 Task: Find connections with filter location Tabou with filter topic #Saleswith filter profile language German with filter current company Corporate Soldiers®? with filter school Gogte Institute of Technology with filter industry Furniture and Home Furnishings Manufacturing with filter service category Administrative with filter keywords title Retail Worker
Action: Mouse moved to (544, 78)
Screenshot: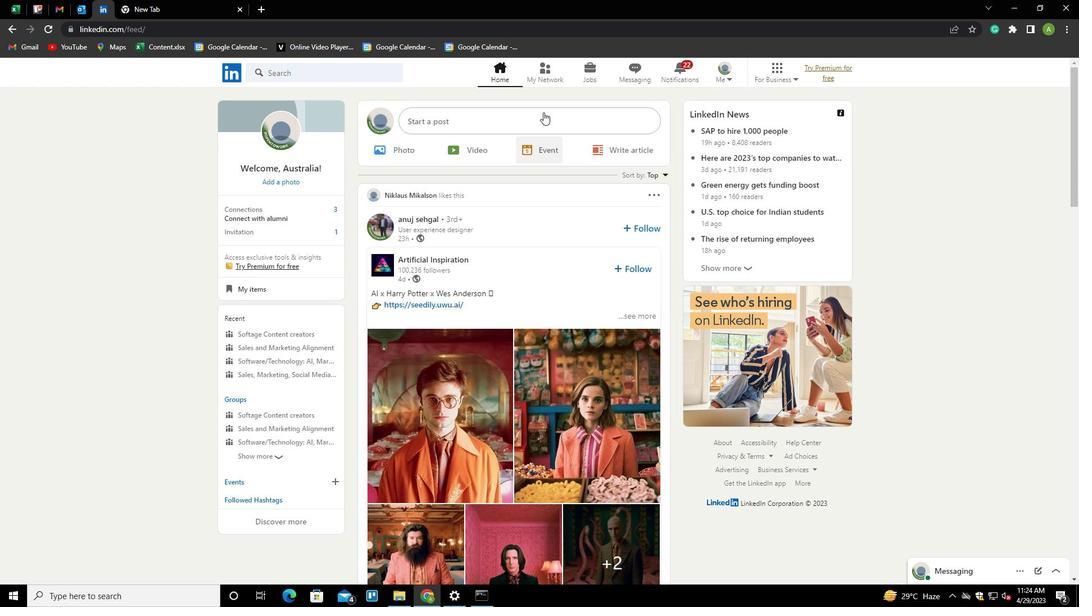 
Action: Mouse pressed left at (544, 78)
Screenshot: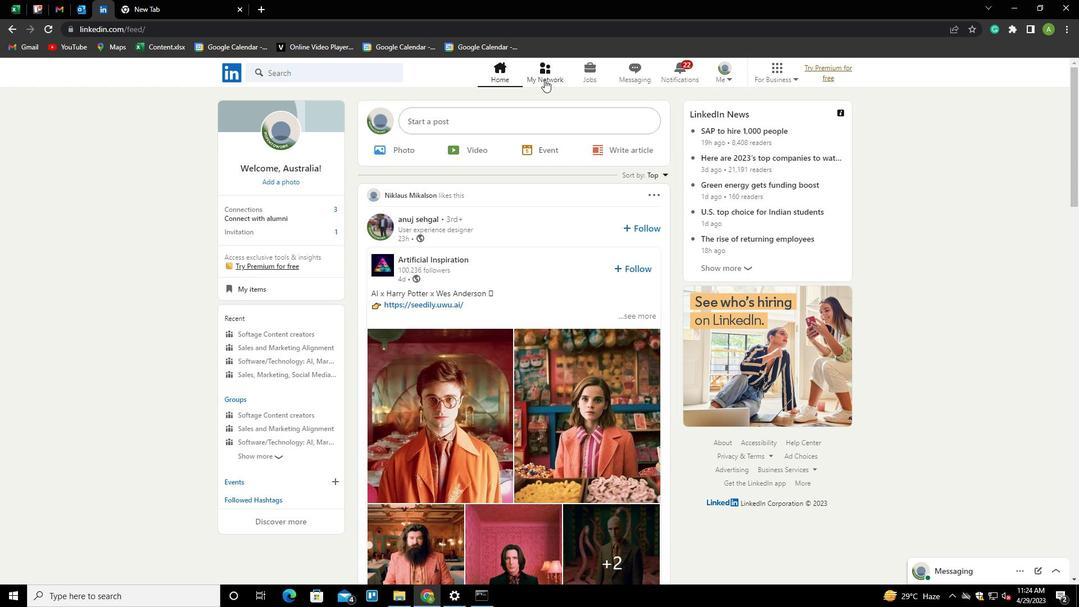 
Action: Mouse moved to (299, 134)
Screenshot: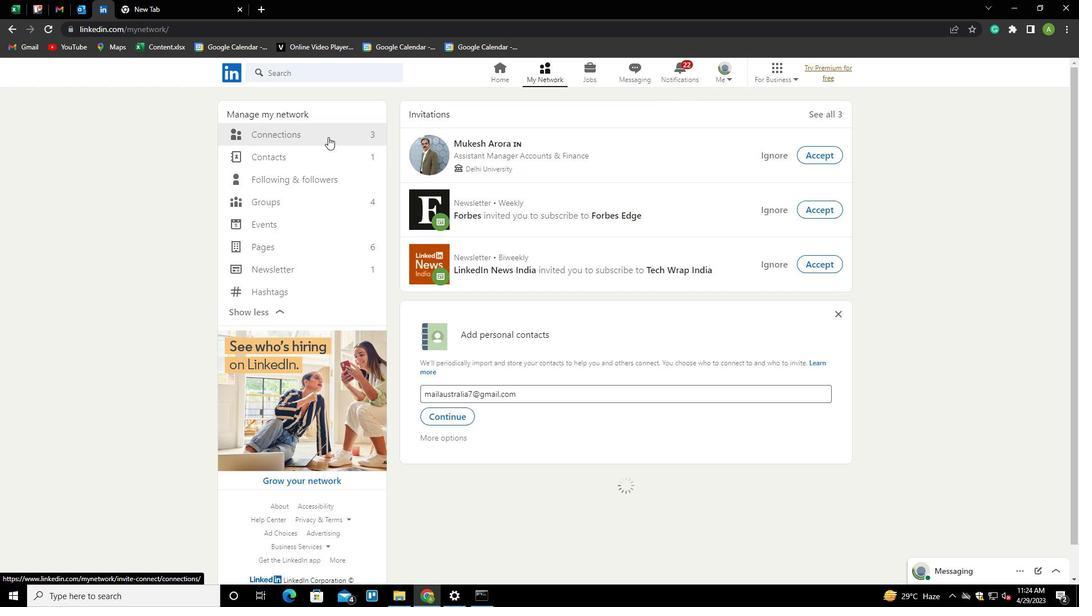 
Action: Mouse pressed left at (299, 134)
Screenshot: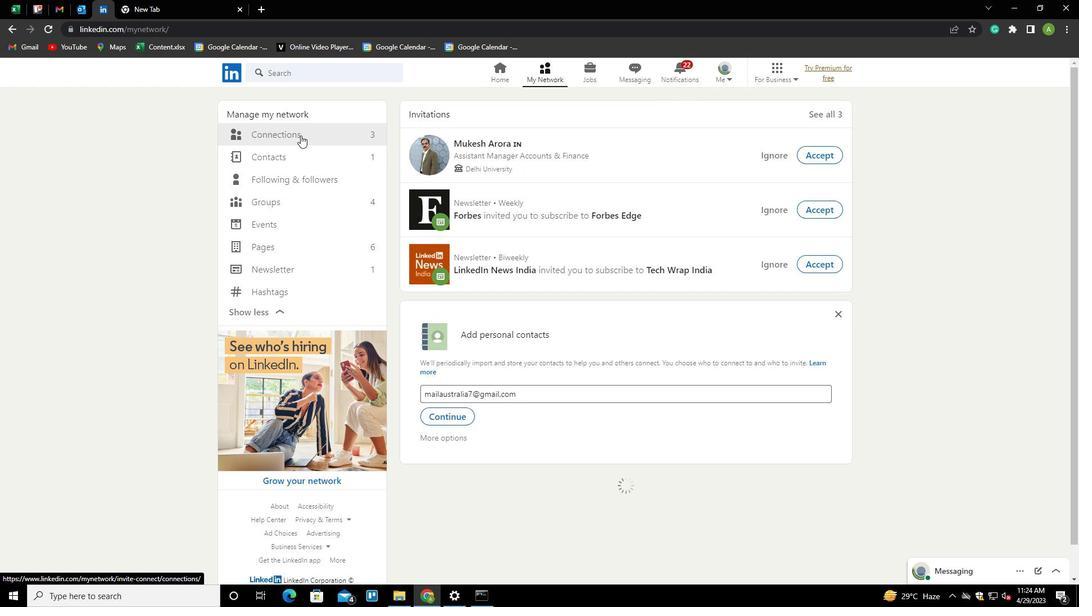 
Action: Mouse moved to (648, 132)
Screenshot: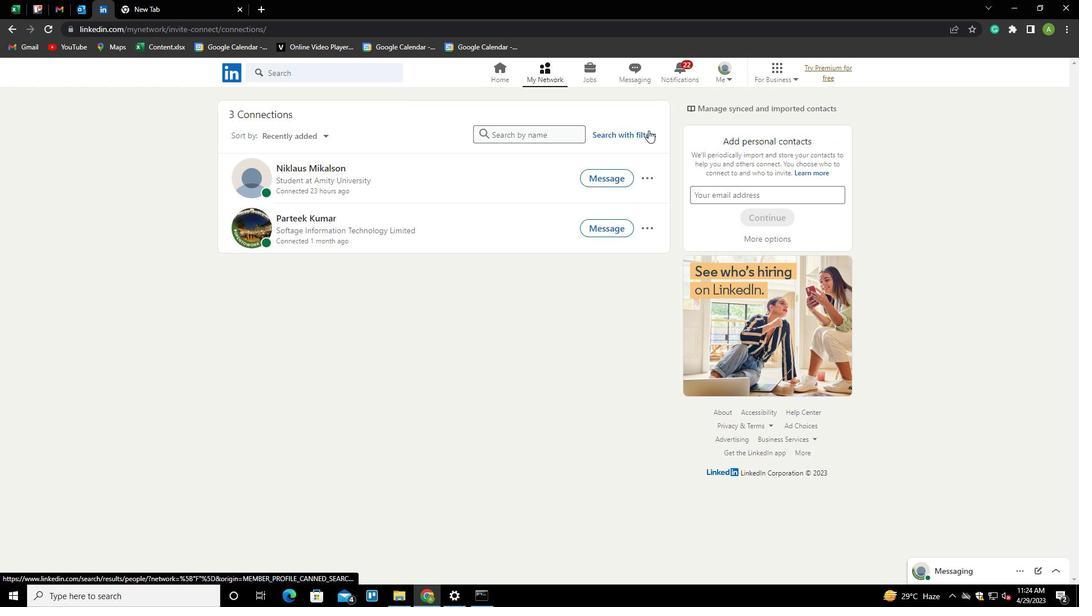 
Action: Mouse pressed left at (648, 132)
Screenshot: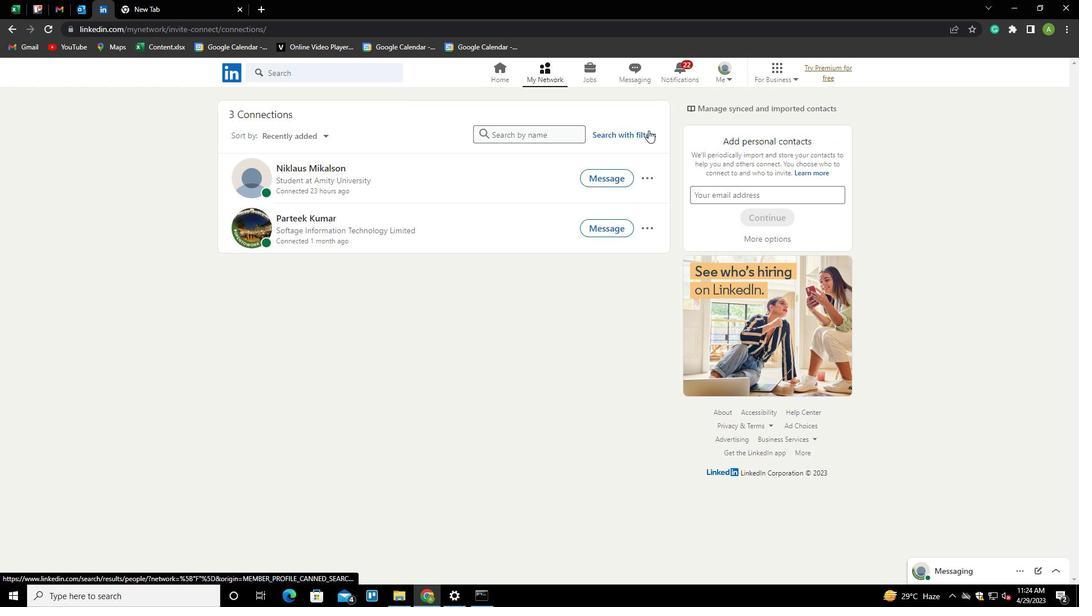 
Action: Mouse moved to (574, 98)
Screenshot: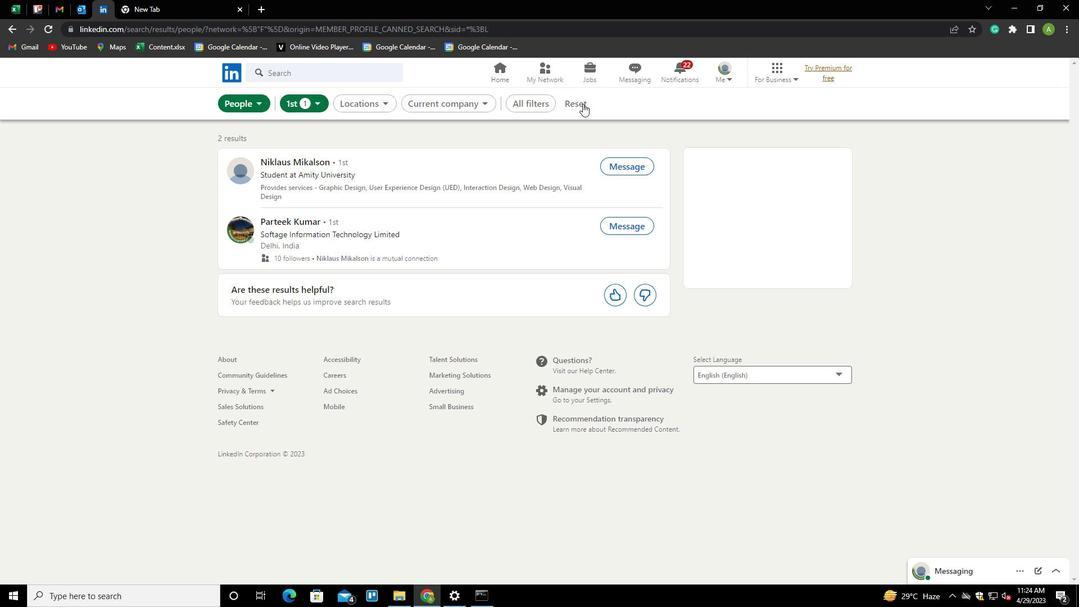
Action: Mouse pressed left at (574, 98)
Screenshot: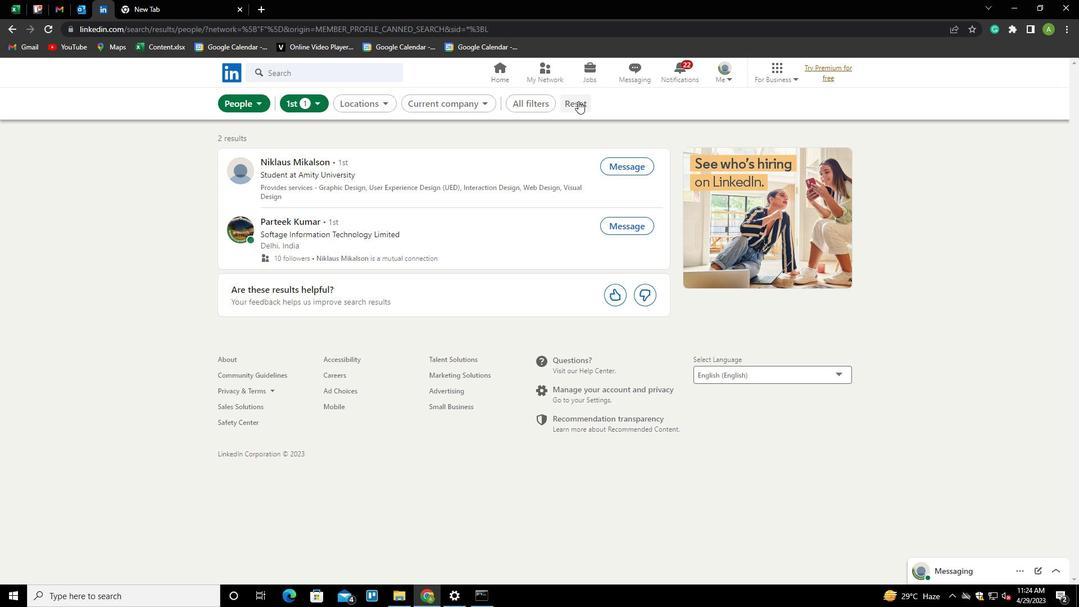 
Action: Mouse moved to (555, 103)
Screenshot: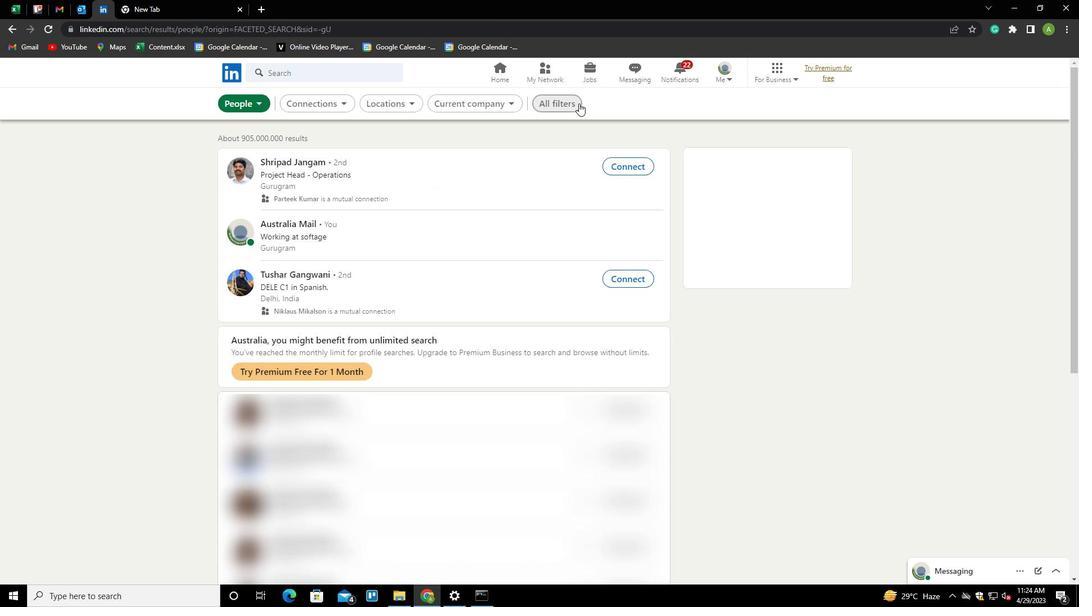 
Action: Mouse pressed left at (555, 103)
Screenshot: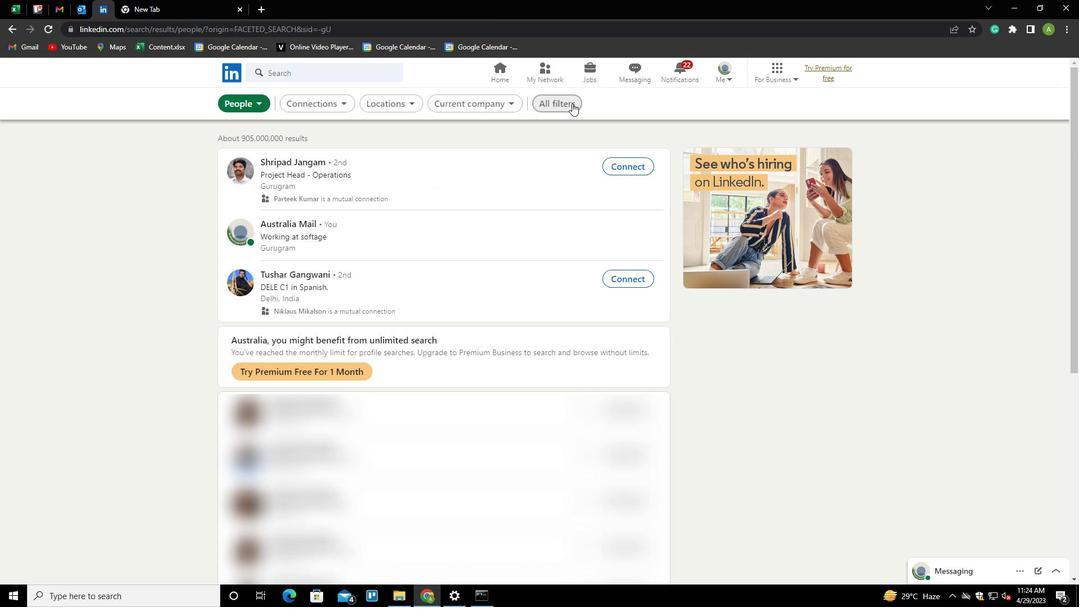 
Action: Mouse moved to (872, 256)
Screenshot: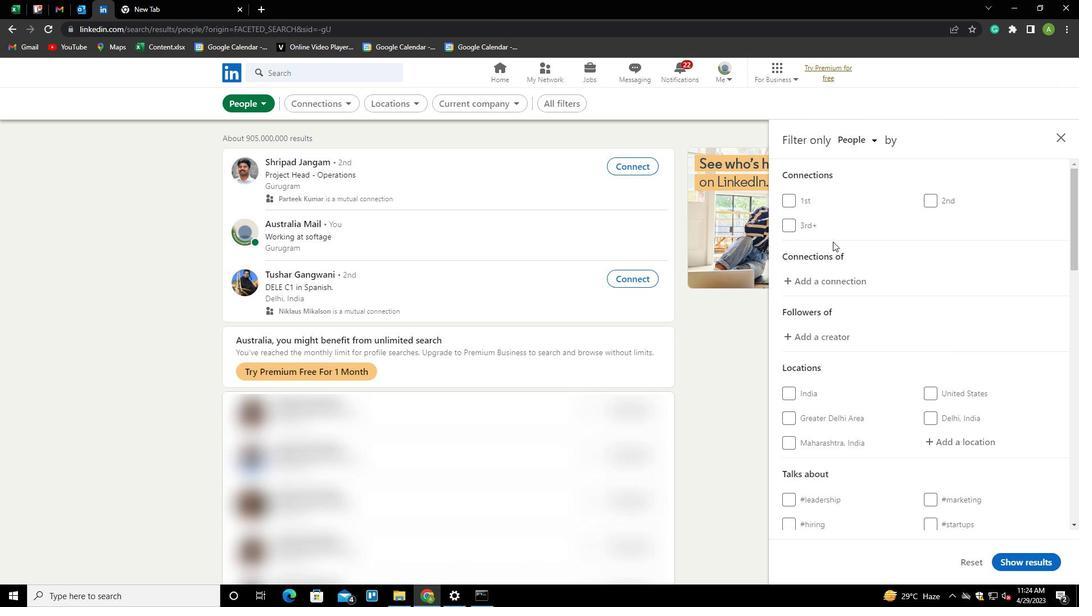 
Action: Mouse scrolled (872, 256) with delta (0, 0)
Screenshot: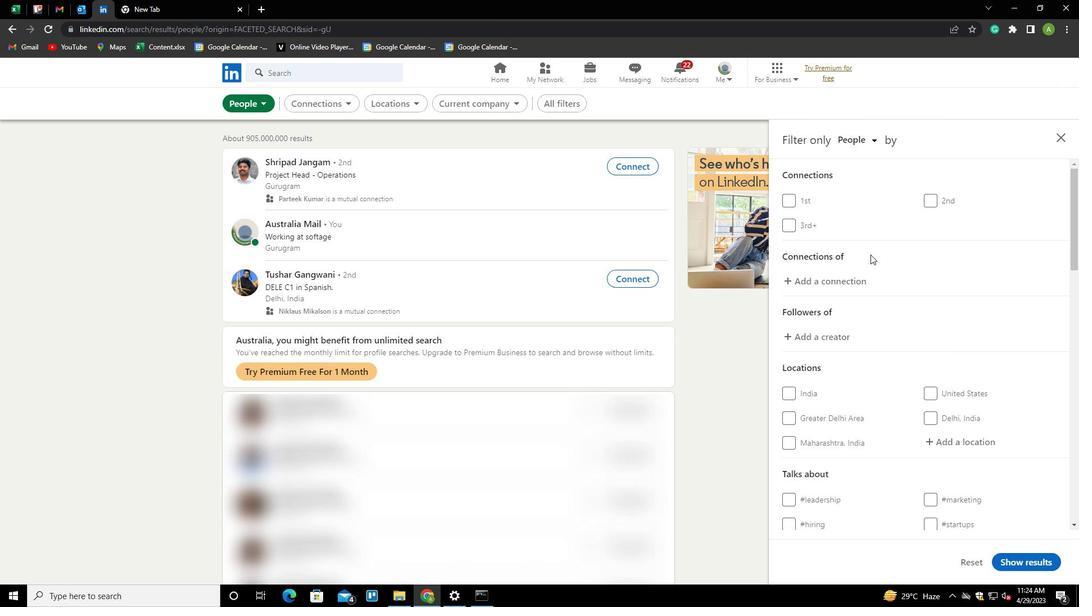
Action: Mouse scrolled (872, 256) with delta (0, 0)
Screenshot: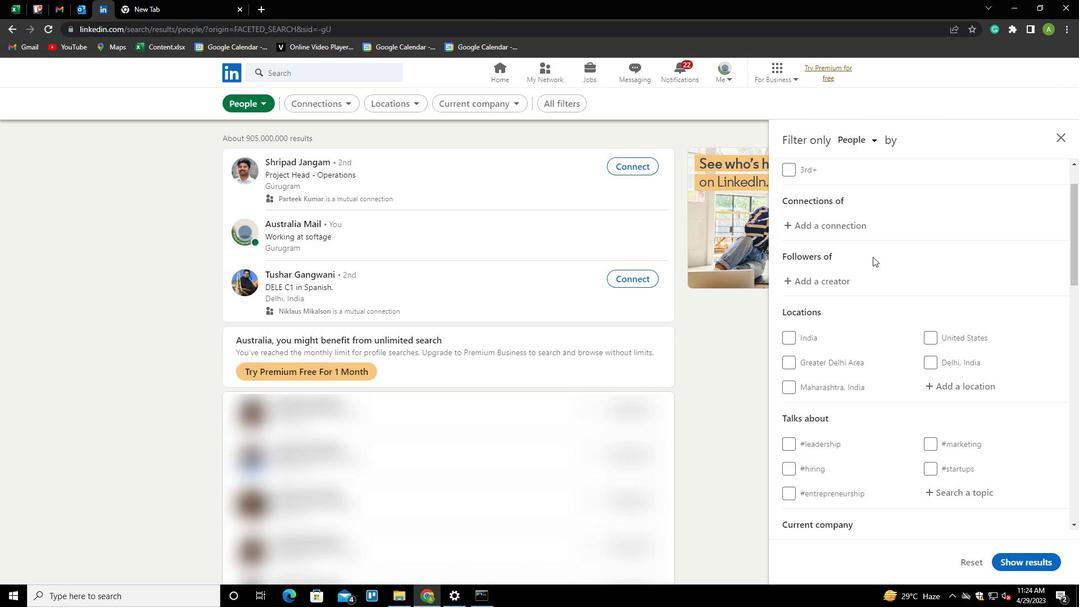 
Action: Mouse moved to (955, 329)
Screenshot: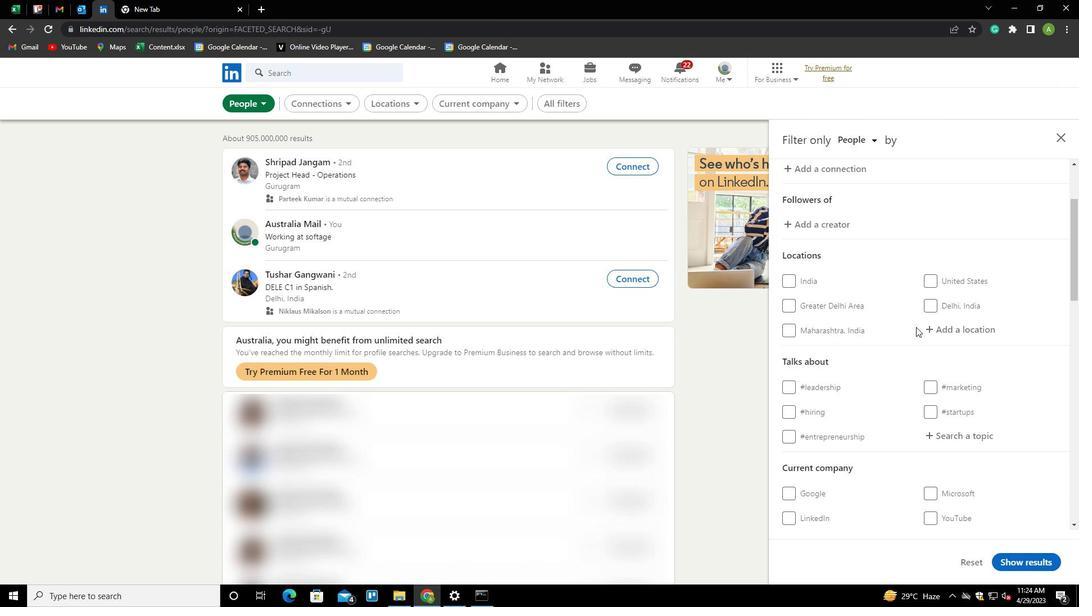 
Action: Mouse pressed left at (955, 329)
Screenshot: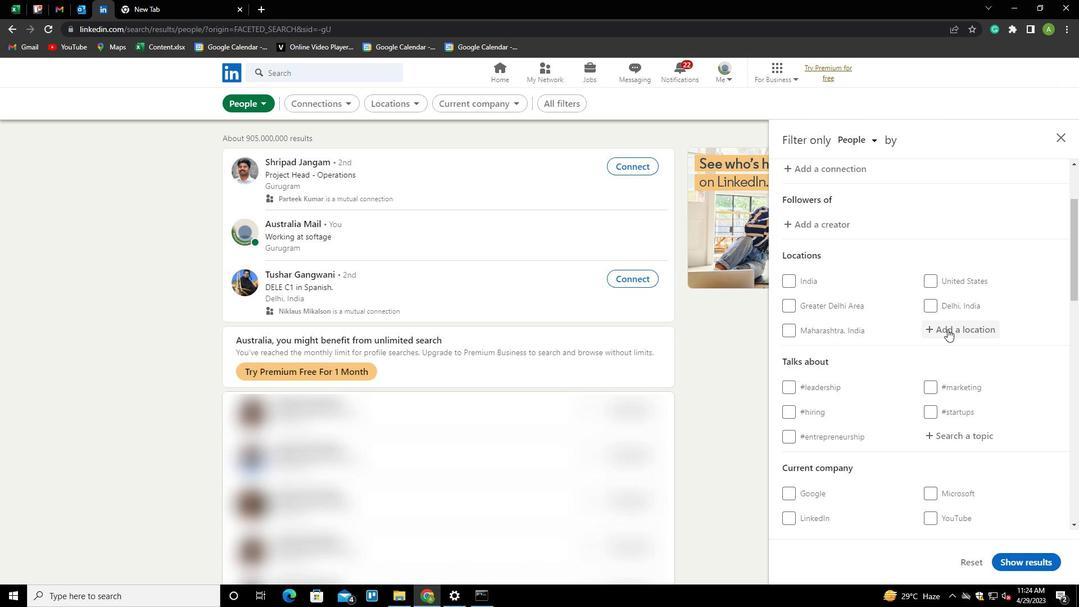 
Action: Mouse moved to (955, 330)
Screenshot: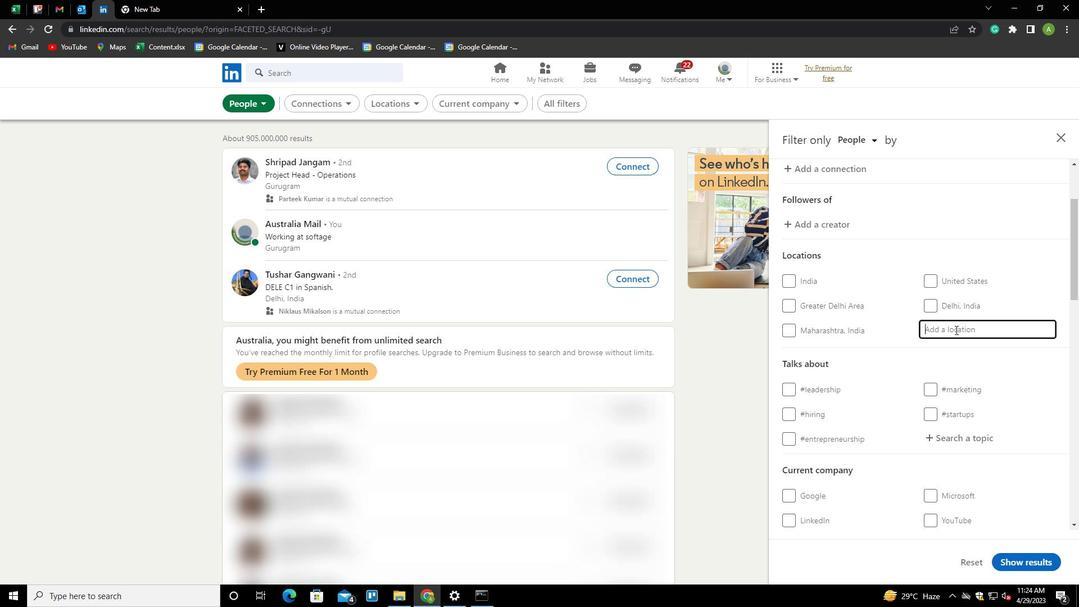 
Action: Key pressed <Key.shift>
Screenshot: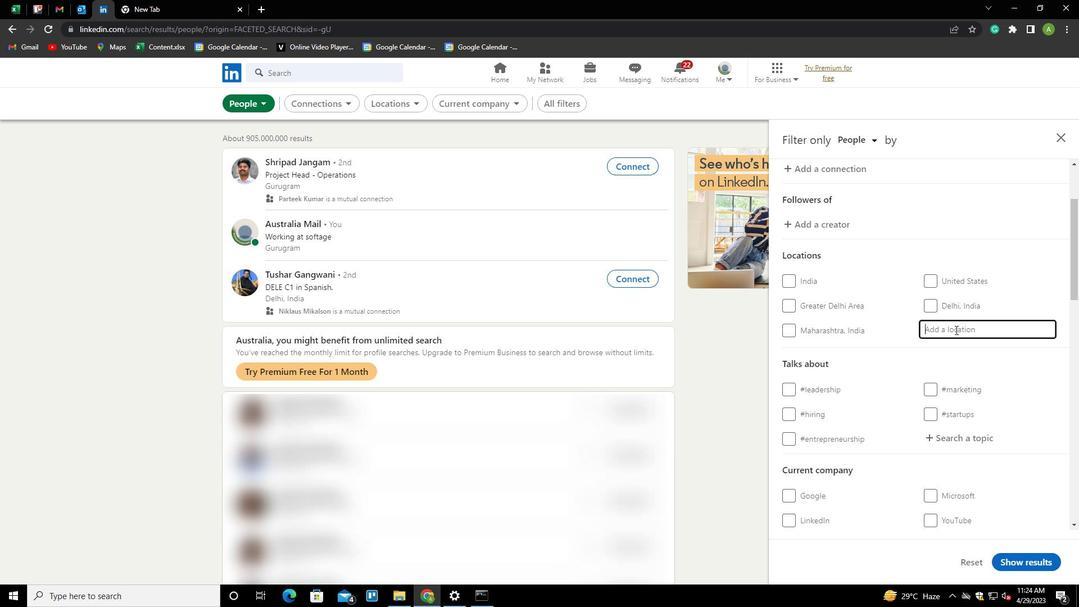 
Action: Mouse moved to (954, 331)
Screenshot: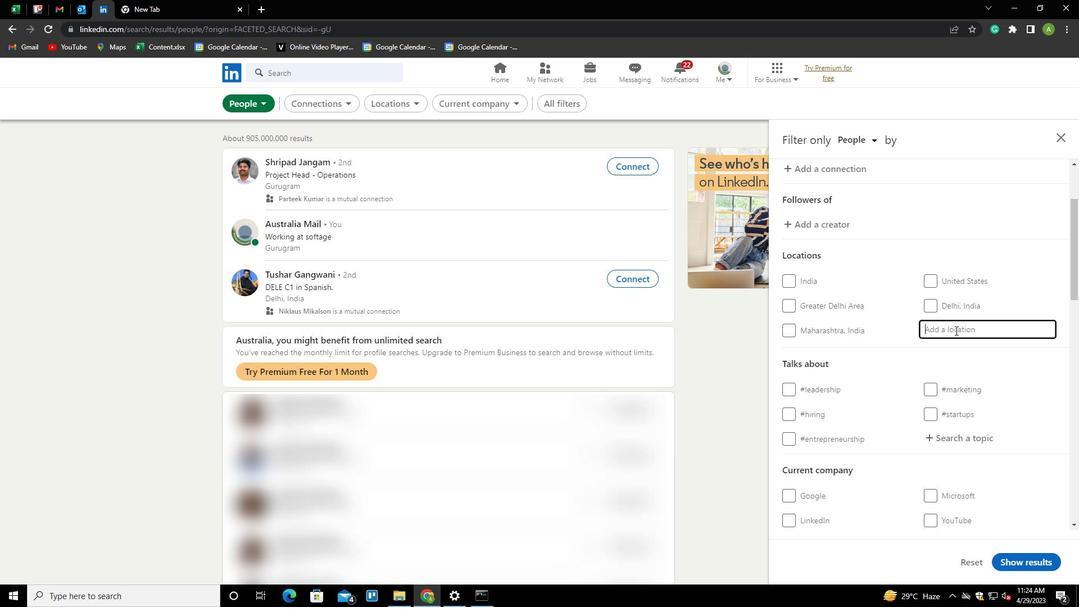 
Action: Key pressed TAV<Key.backspace>BOU<Key.down>
Screenshot: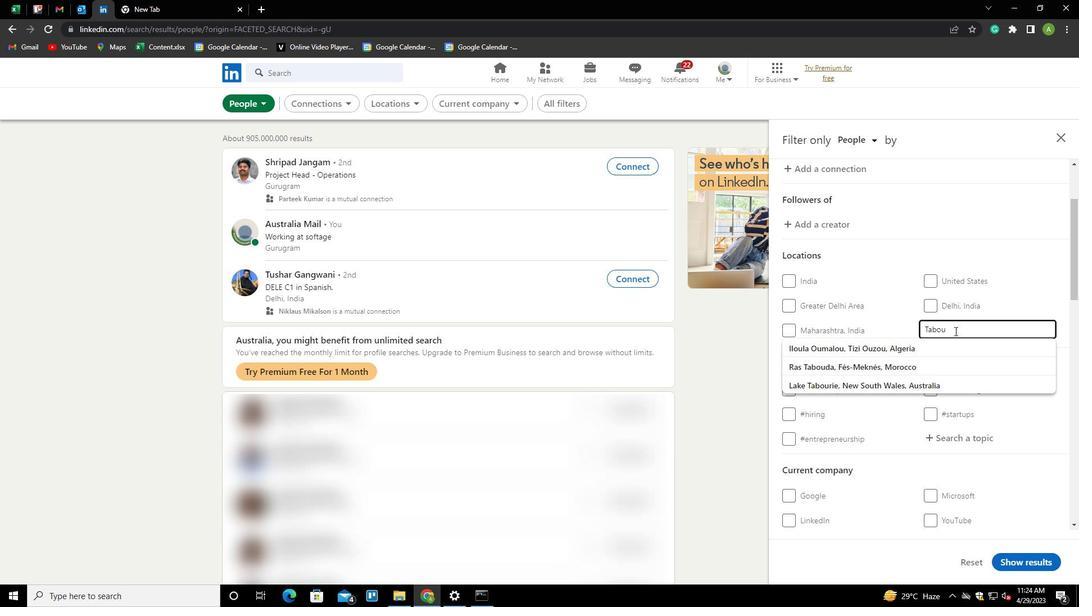 
Action: Mouse moved to (1029, 299)
Screenshot: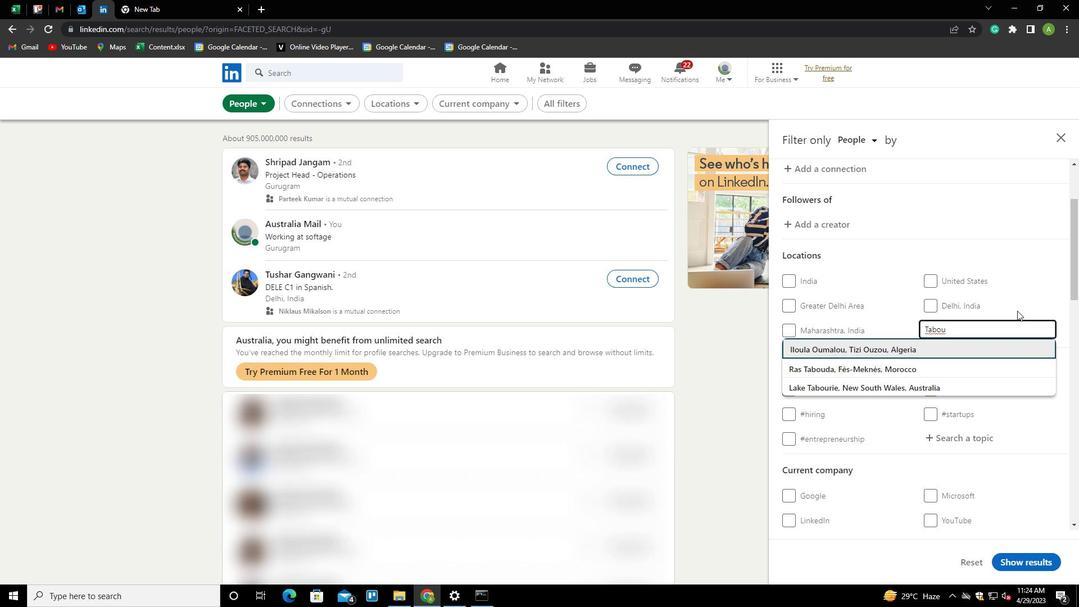 
Action: Mouse pressed left at (1029, 299)
Screenshot: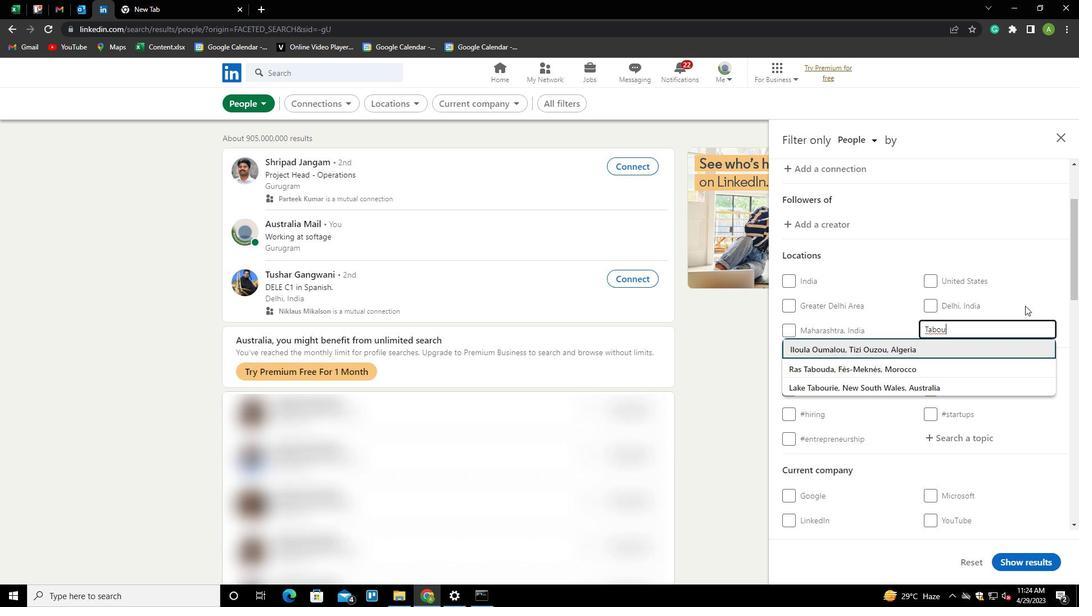 
Action: Mouse moved to (1015, 358)
Screenshot: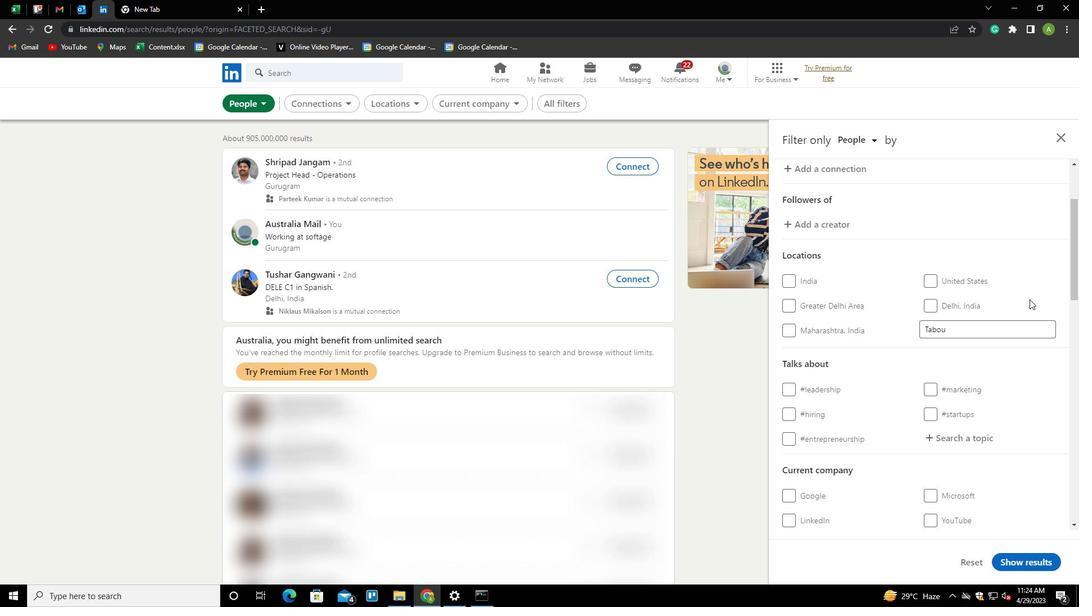 
Action: Mouse scrolled (1015, 358) with delta (0, 0)
Screenshot: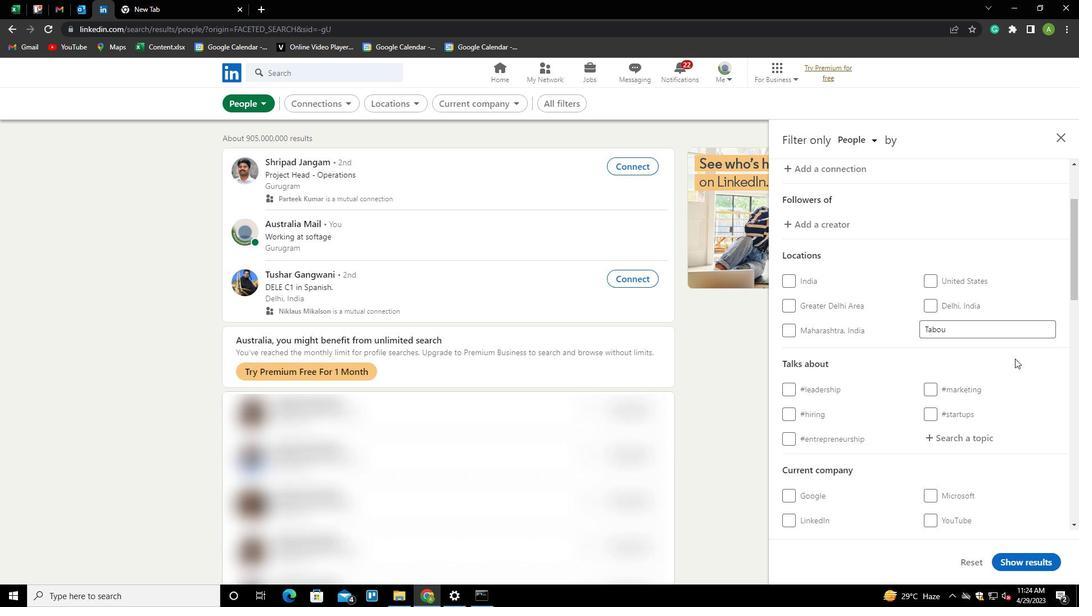 
Action: Mouse scrolled (1015, 358) with delta (0, 0)
Screenshot: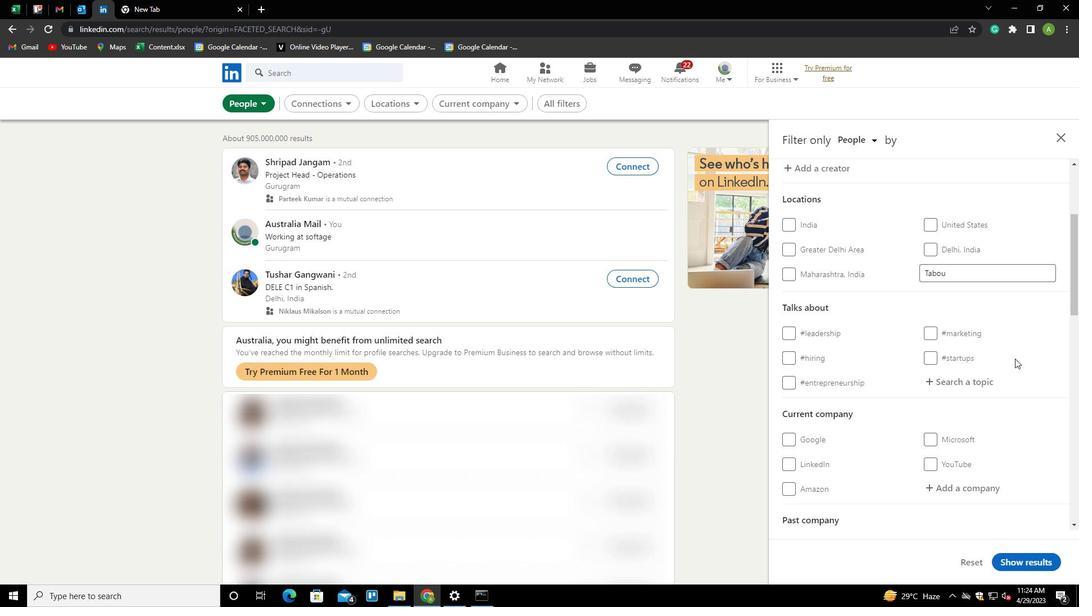 
Action: Mouse moved to (949, 327)
Screenshot: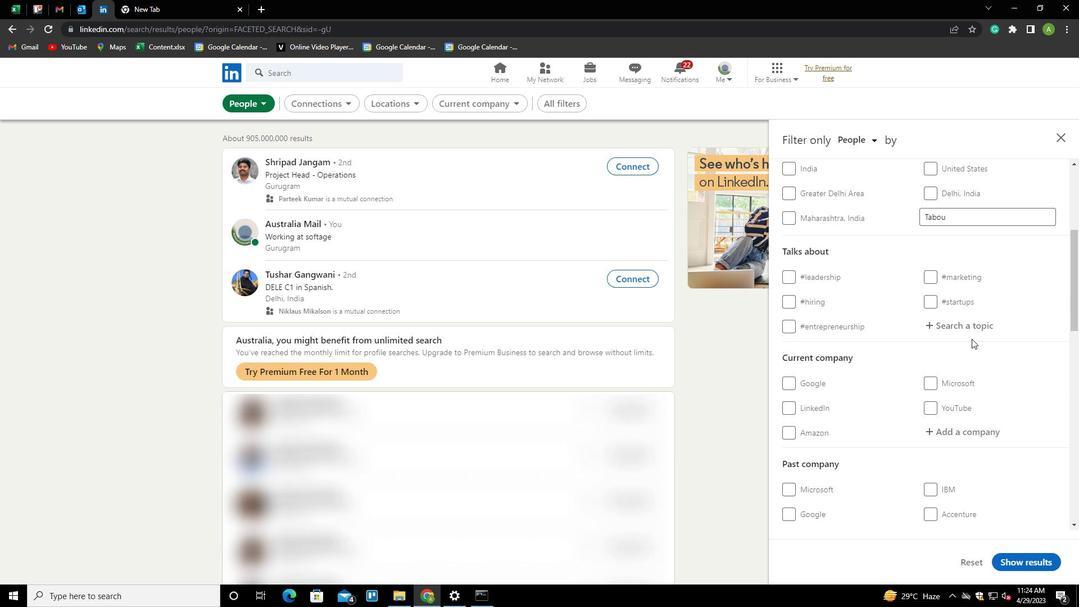 
Action: Mouse pressed left at (949, 327)
Screenshot: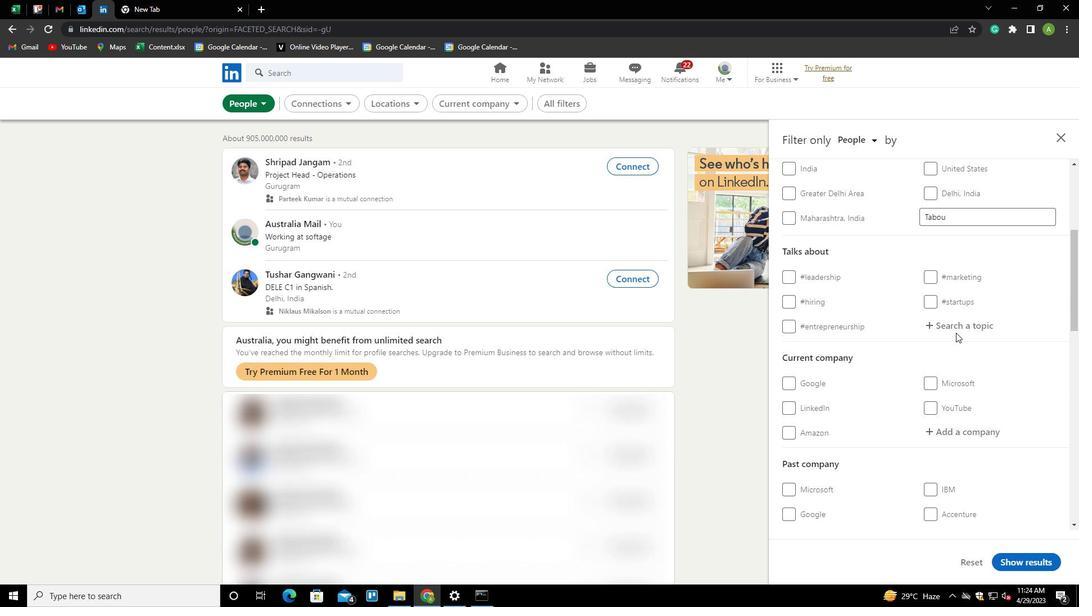 
Action: Key pressed SALES<Key.down><Key.enter>
Screenshot: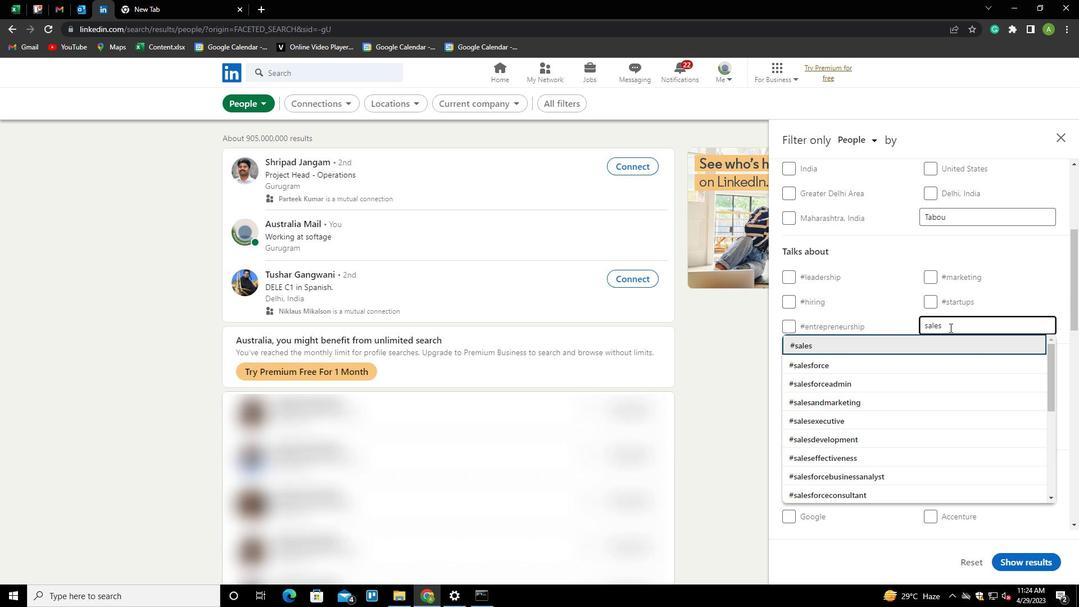 
Action: Mouse scrolled (949, 327) with delta (0, 0)
Screenshot: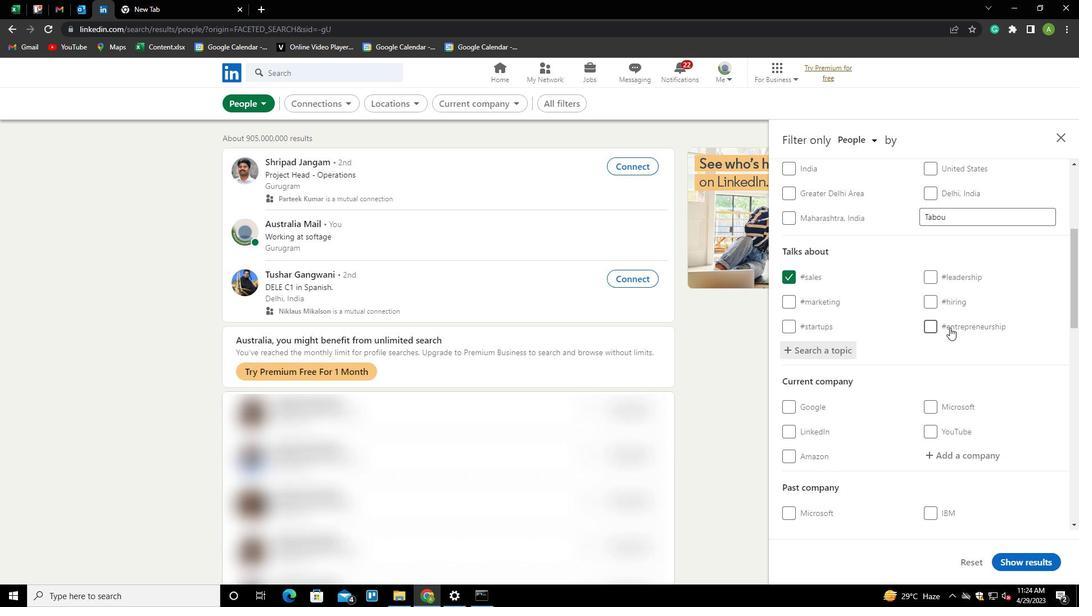 
Action: Mouse scrolled (949, 327) with delta (0, 0)
Screenshot: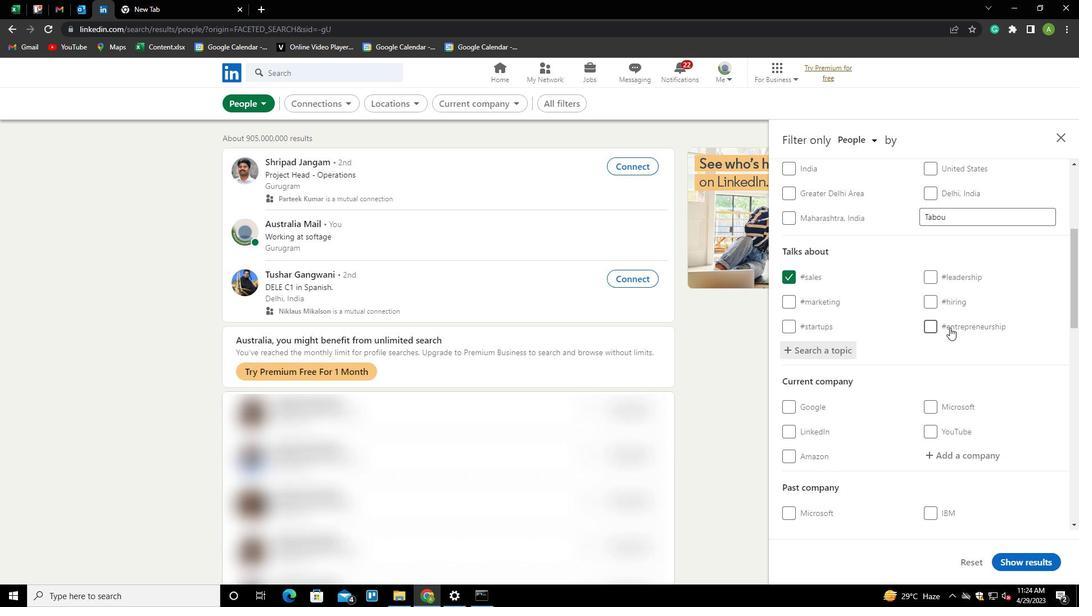 
Action: Mouse scrolled (949, 327) with delta (0, 0)
Screenshot: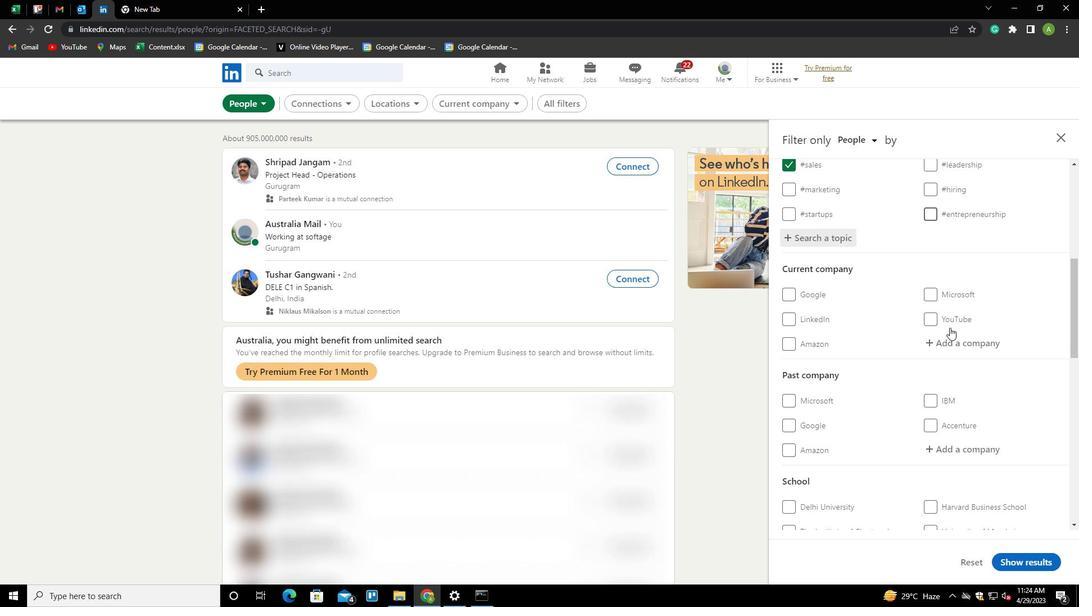 
Action: Mouse scrolled (949, 327) with delta (0, 0)
Screenshot: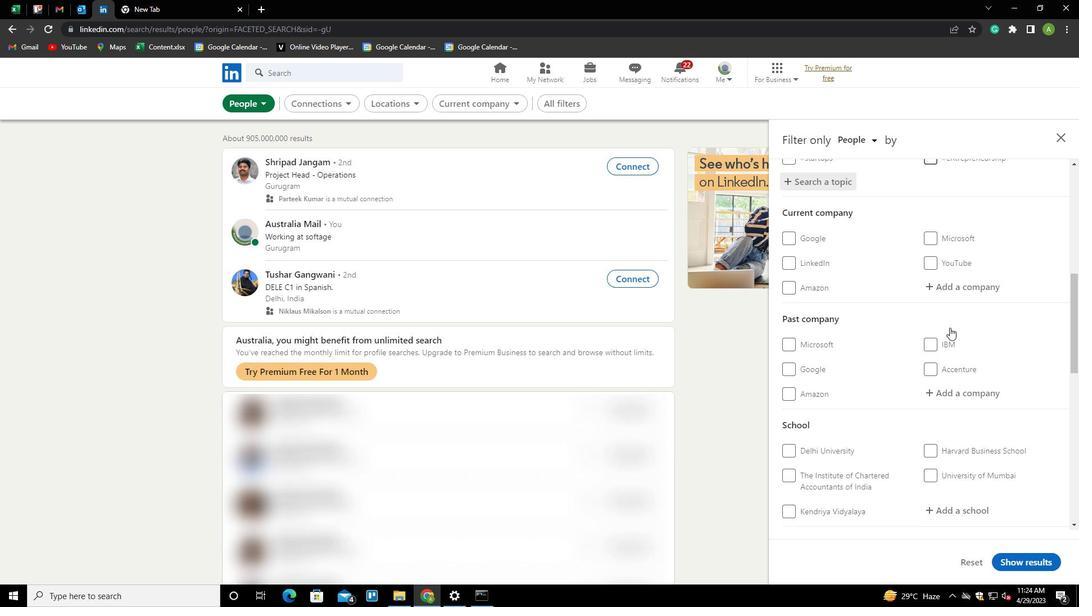 
Action: Mouse scrolled (949, 327) with delta (0, 0)
Screenshot: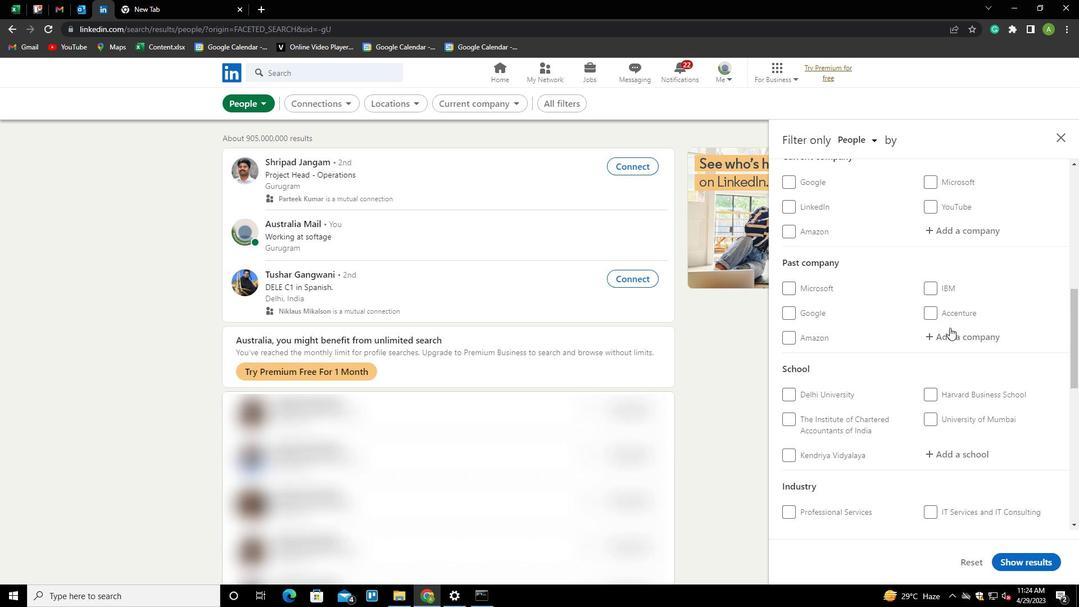 
Action: Mouse scrolled (949, 327) with delta (0, 0)
Screenshot: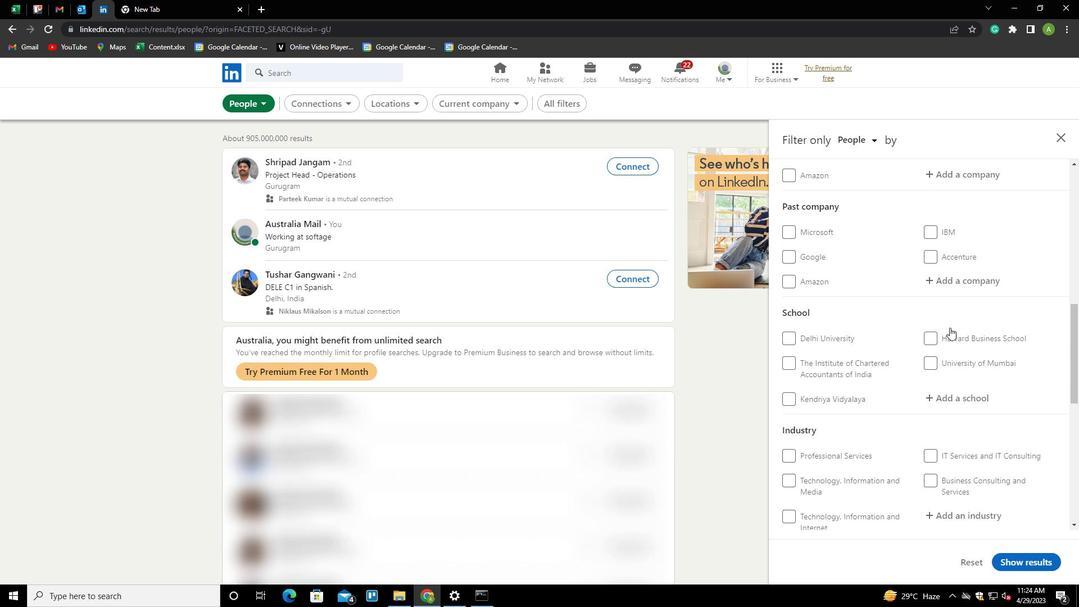 
Action: Mouse scrolled (949, 327) with delta (0, 0)
Screenshot: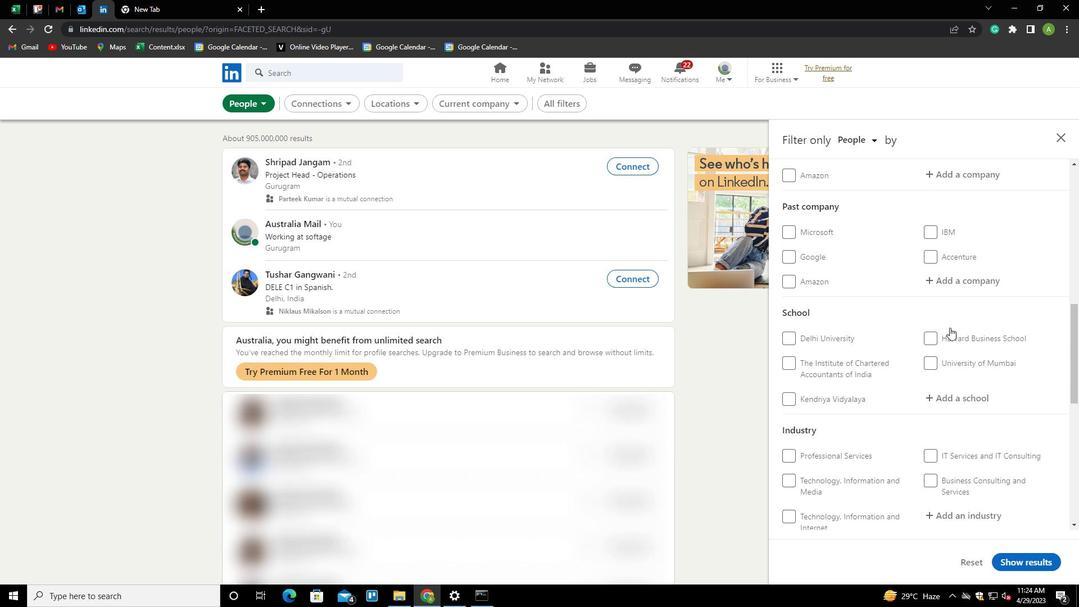 
Action: Mouse scrolled (949, 327) with delta (0, 0)
Screenshot: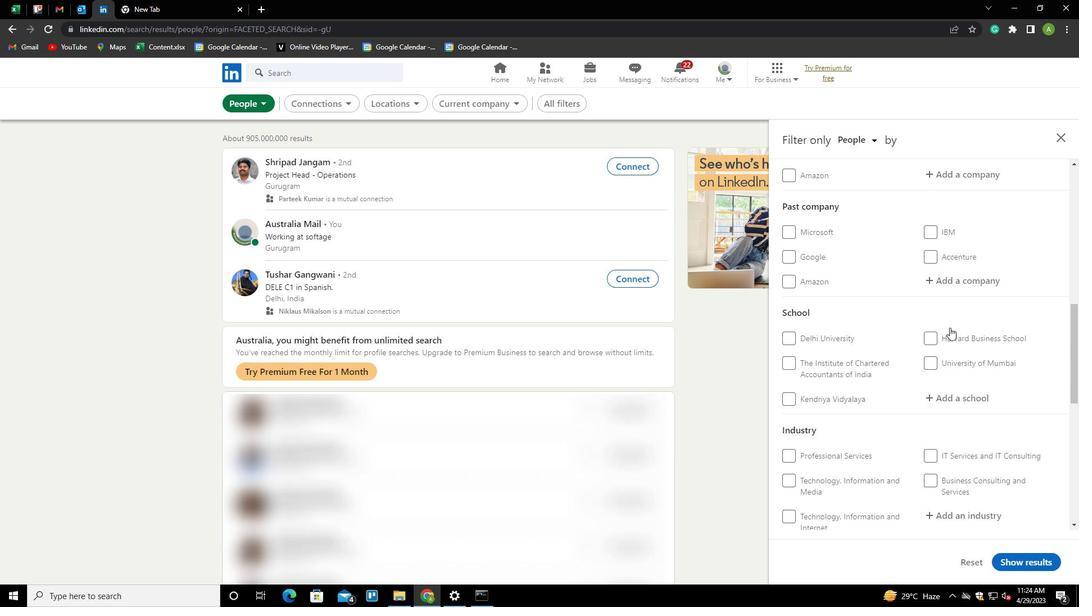 
Action: Mouse scrolled (949, 327) with delta (0, 0)
Screenshot: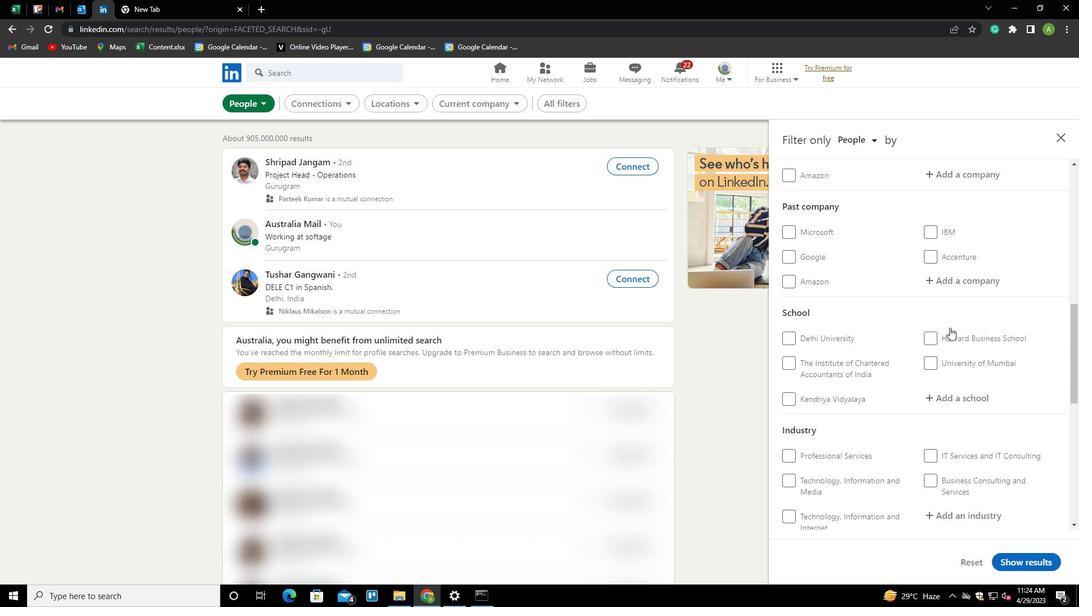 
Action: Mouse scrolled (949, 327) with delta (0, 0)
Screenshot: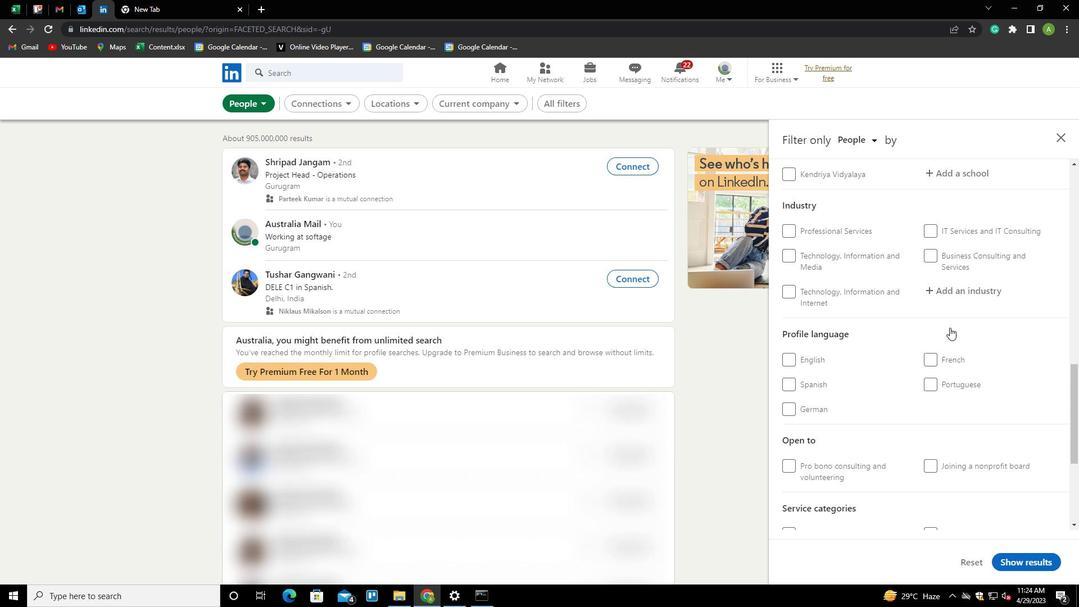 
Action: Mouse scrolled (949, 327) with delta (0, 0)
Screenshot: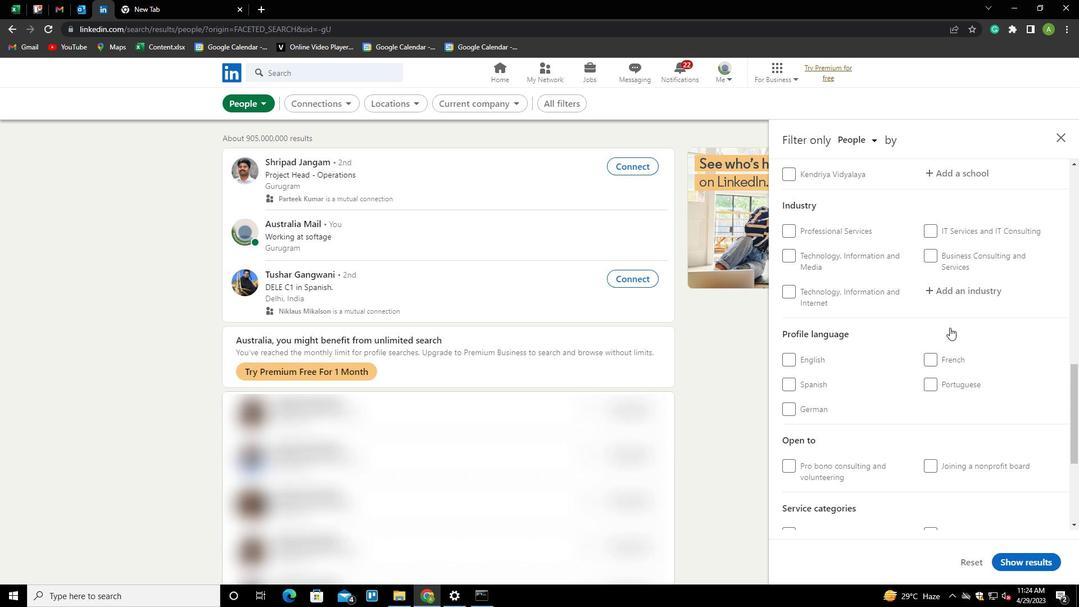 
Action: Mouse moved to (789, 302)
Screenshot: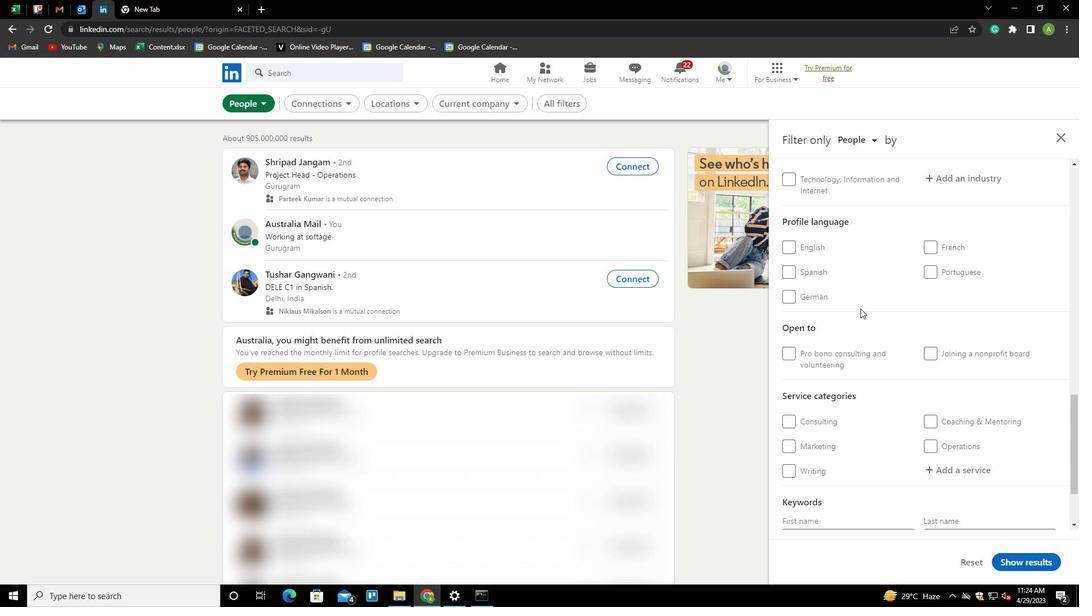 
Action: Mouse pressed left at (789, 302)
Screenshot: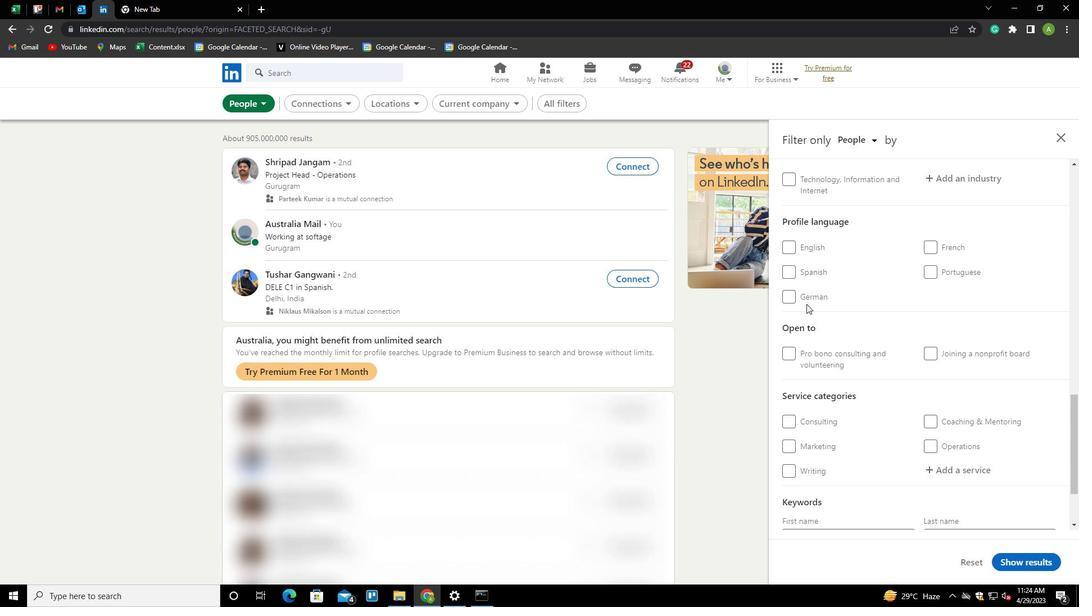 
Action: Mouse moved to (895, 327)
Screenshot: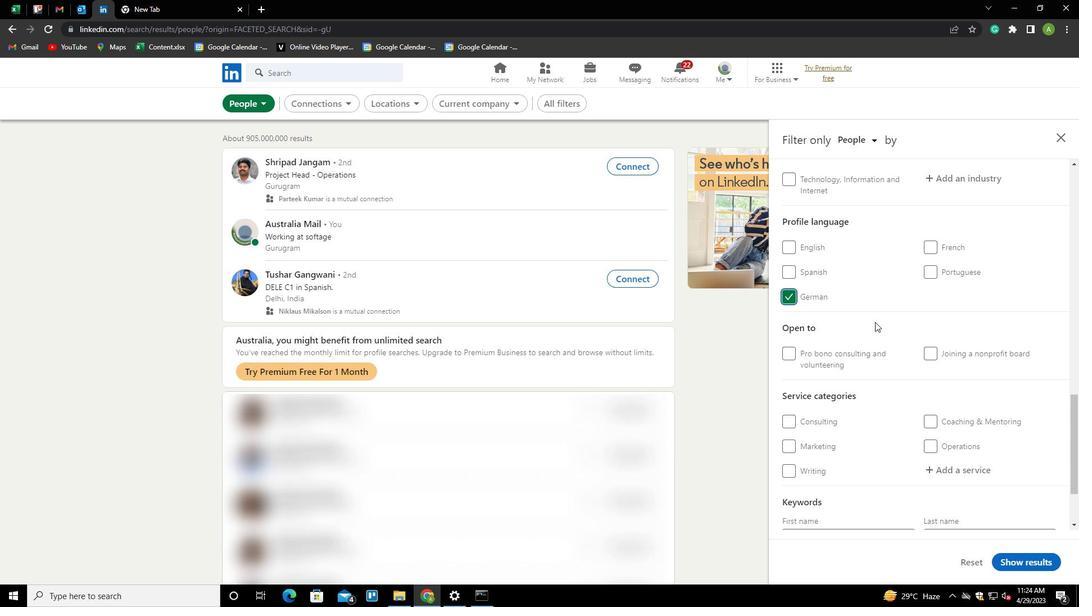 
Action: Mouse scrolled (895, 327) with delta (0, 0)
Screenshot: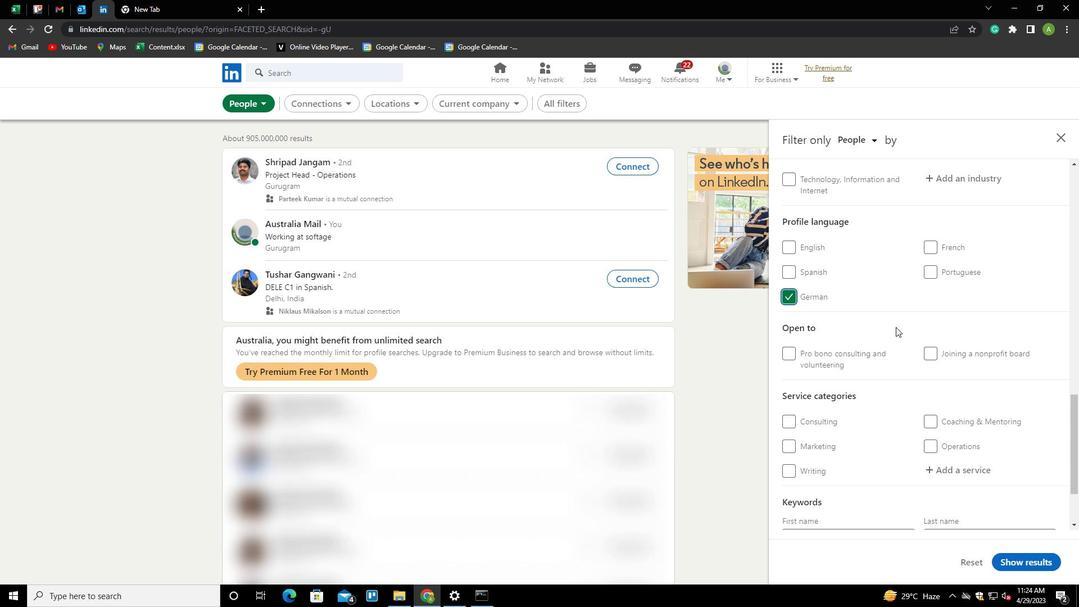 
Action: Mouse scrolled (895, 327) with delta (0, 0)
Screenshot: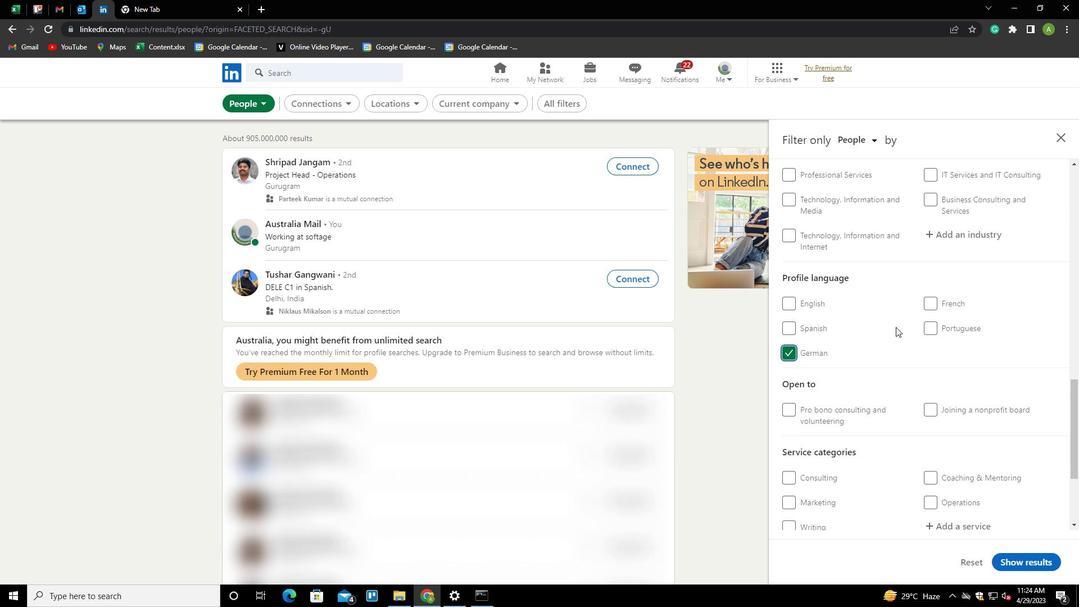 
Action: Mouse scrolled (895, 327) with delta (0, 0)
Screenshot: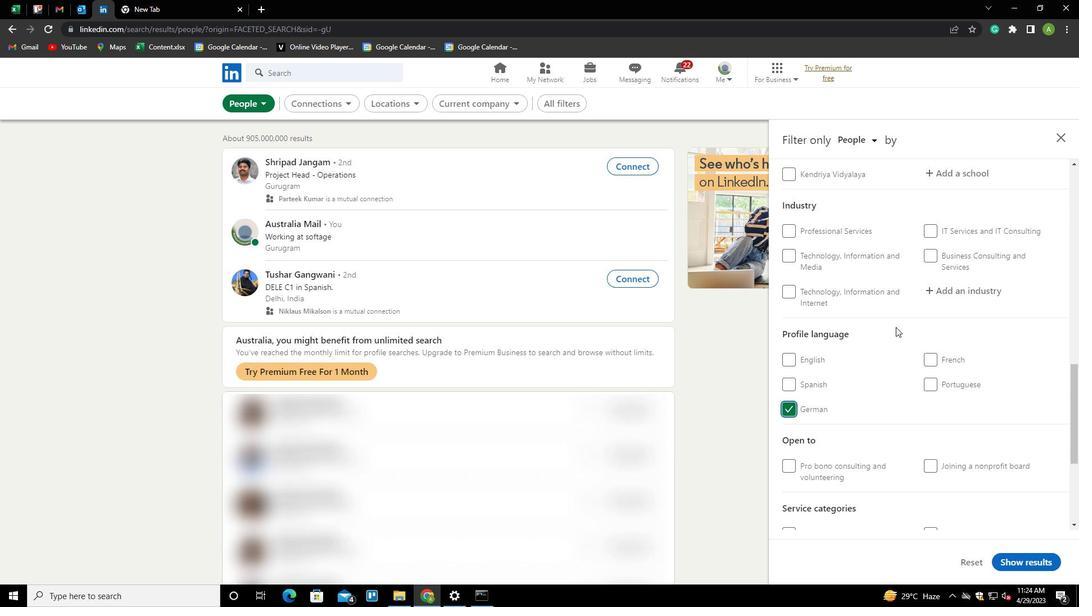 
Action: Mouse scrolled (895, 327) with delta (0, 0)
Screenshot: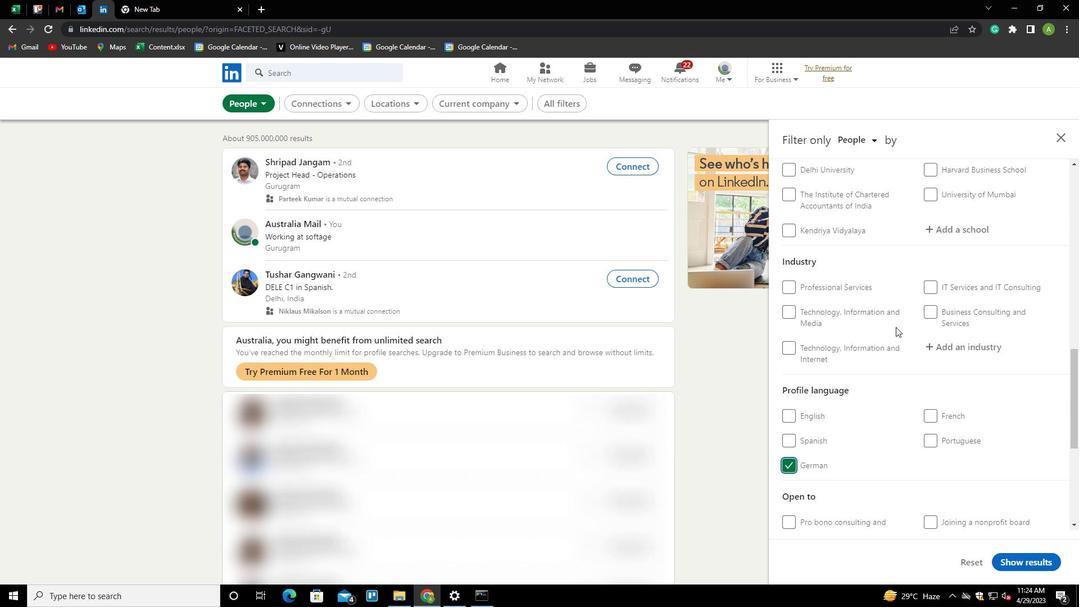 
Action: Mouse scrolled (895, 327) with delta (0, 0)
Screenshot: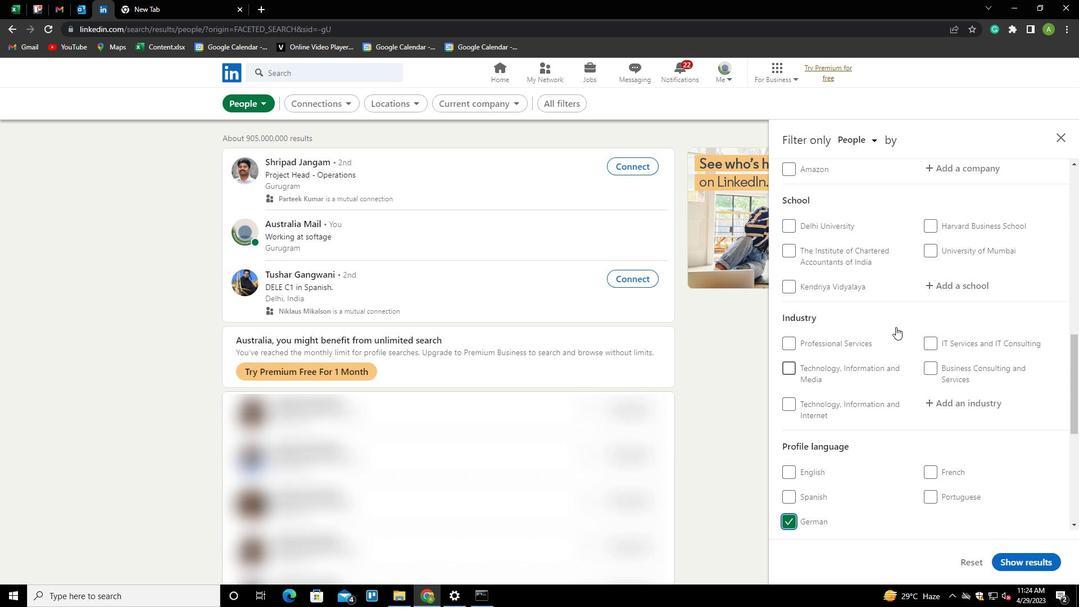 
Action: Mouse scrolled (895, 327) with delta (0, 0)
Screenshot: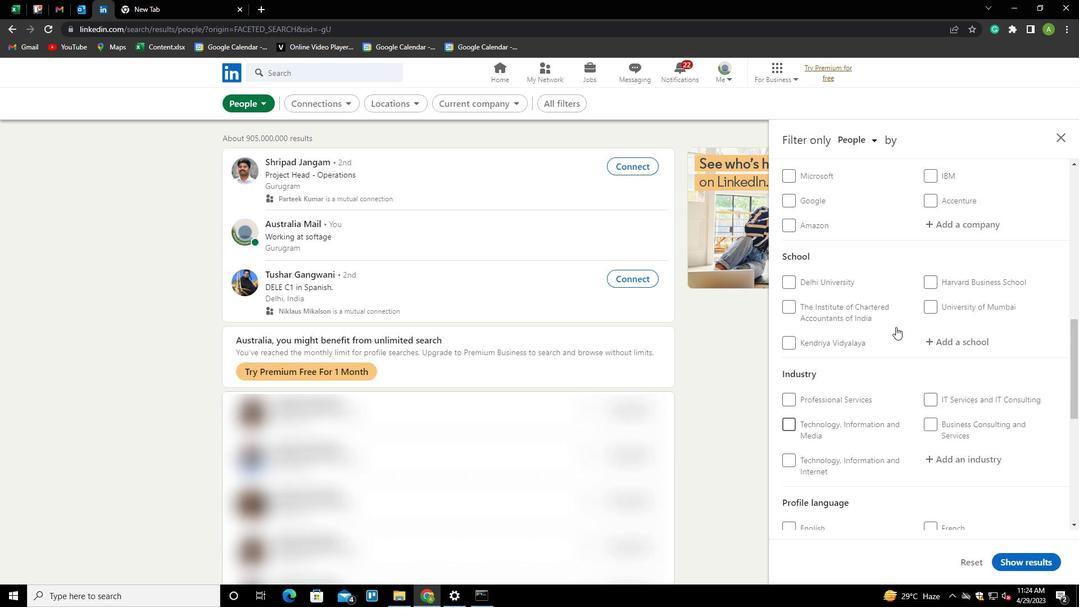 
Action: Mouse scrolled (895, 327) with delta (0, 0)
Screenshot: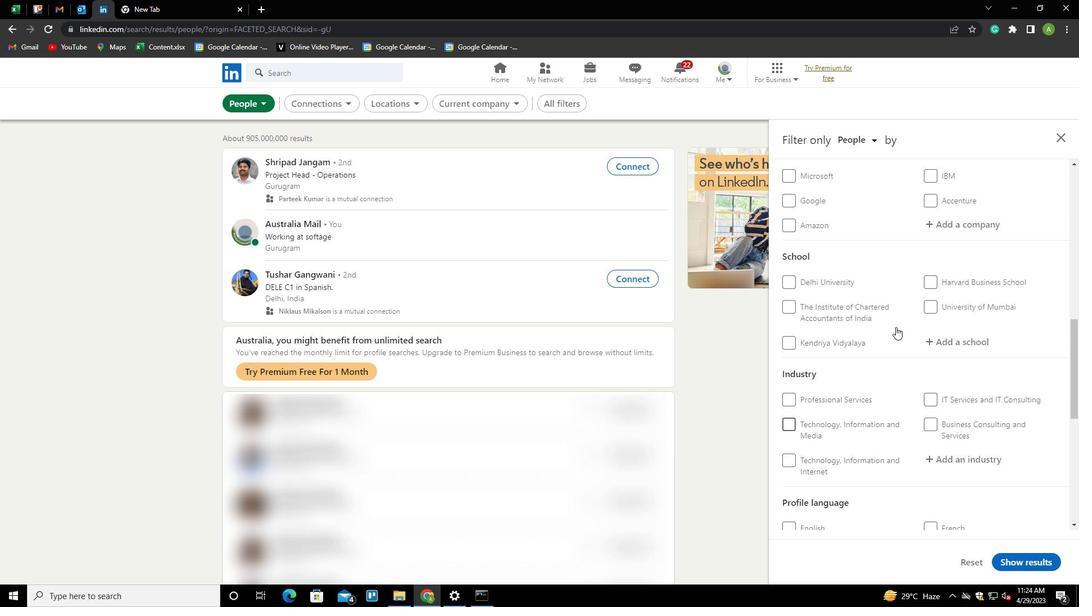
Action: Mouse moved to (904, 327)
Screenshot: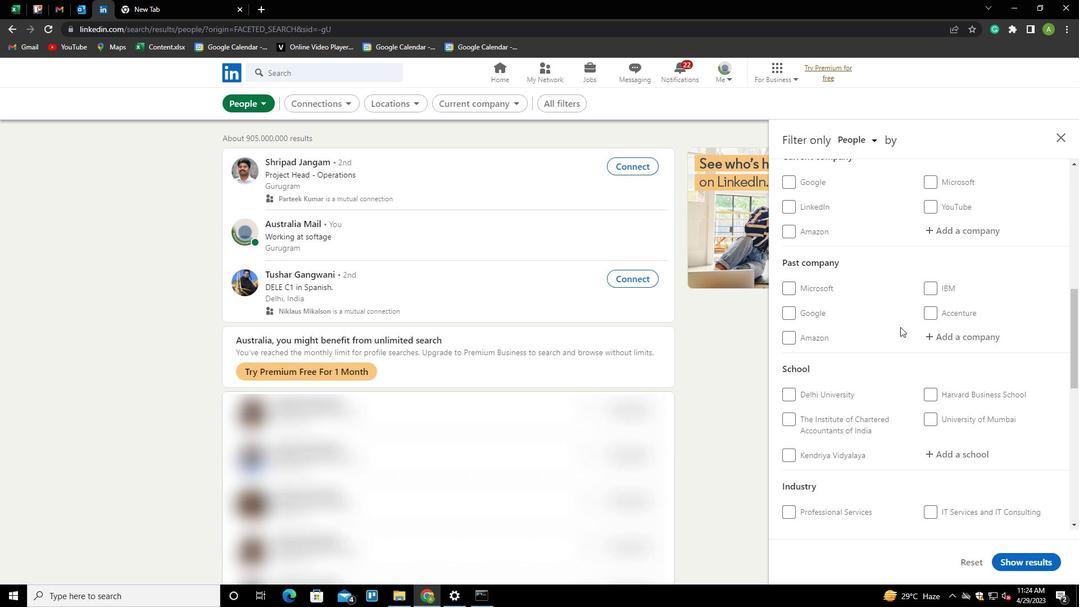
Action: Mouse scrolled (904, 327) with delta (0, 0)
Screenshot: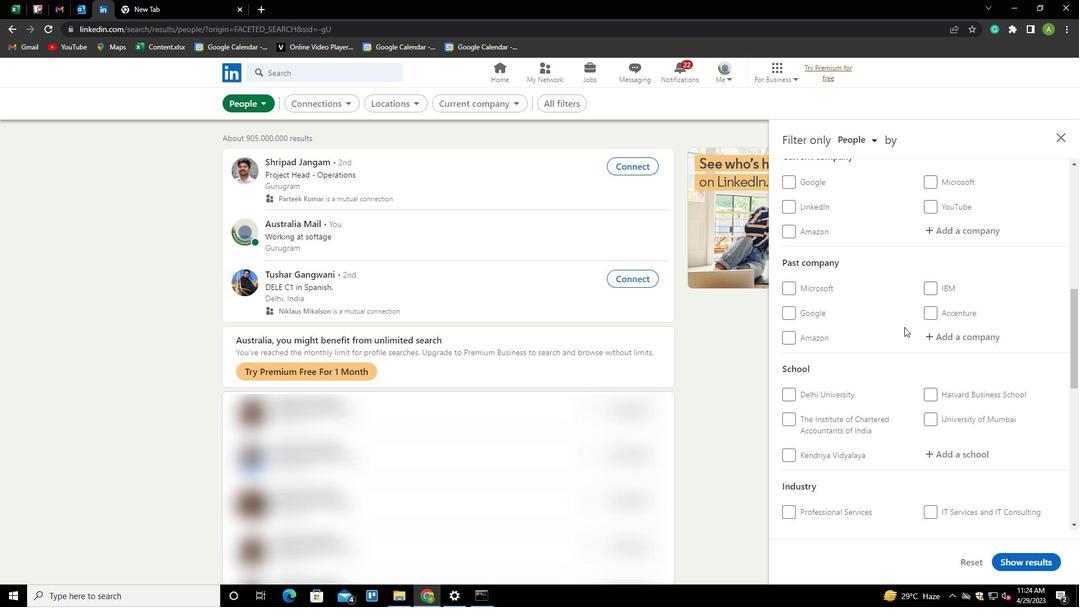 
Action: Mouse moved to (942, 295)
Screenshot: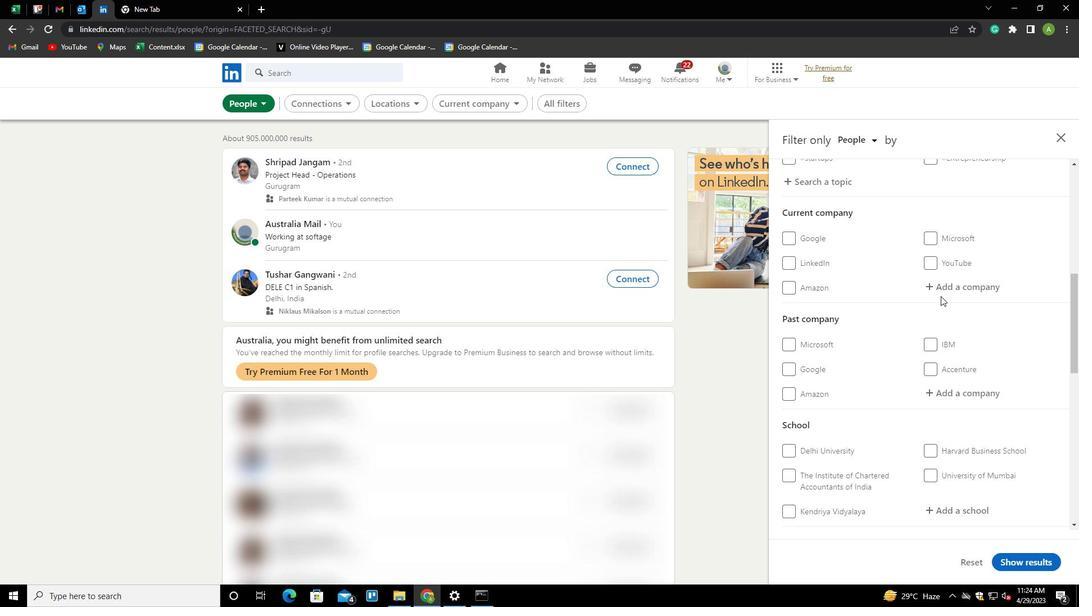 
Action: Mouse pressed left at (942, 295)
Screenshot: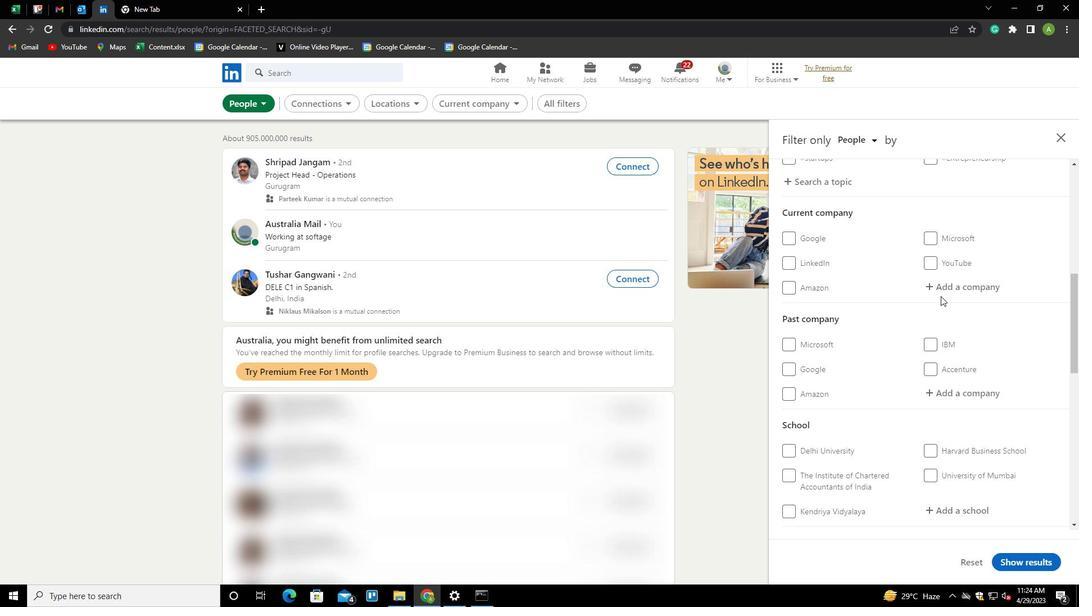 
Action: Mouse moved to (944, 283)
Screenshot: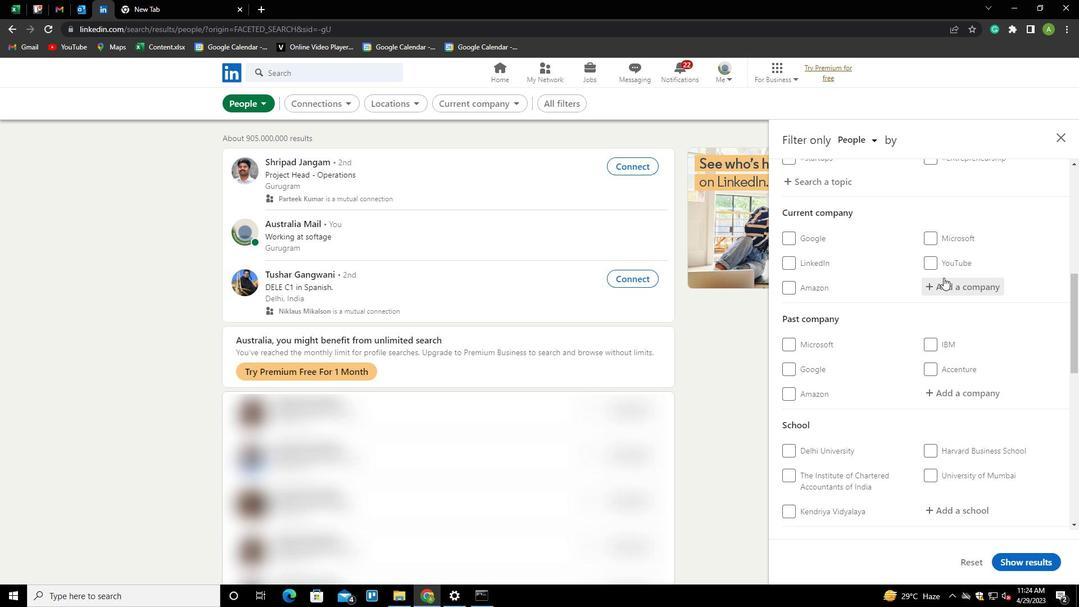 
Action: Mouse pressed left at (944, 283)
Screenshot: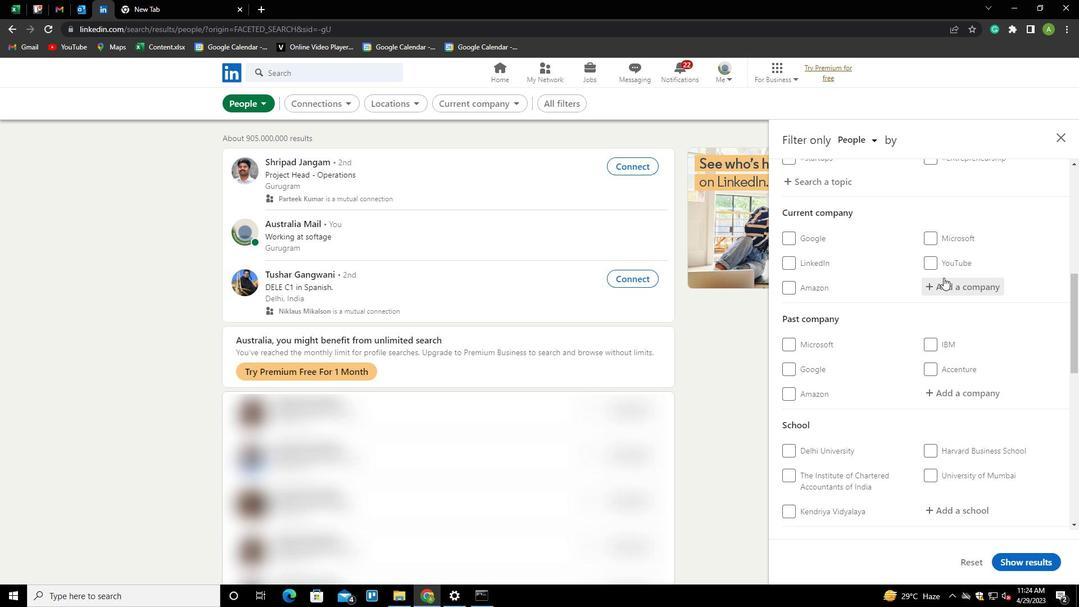
Action: Key pressed <Key.shift>CORPORE<Key.backspace>AY<Key.backspace>TE<Key.down><Key.down><Key.enter>
Screenshot: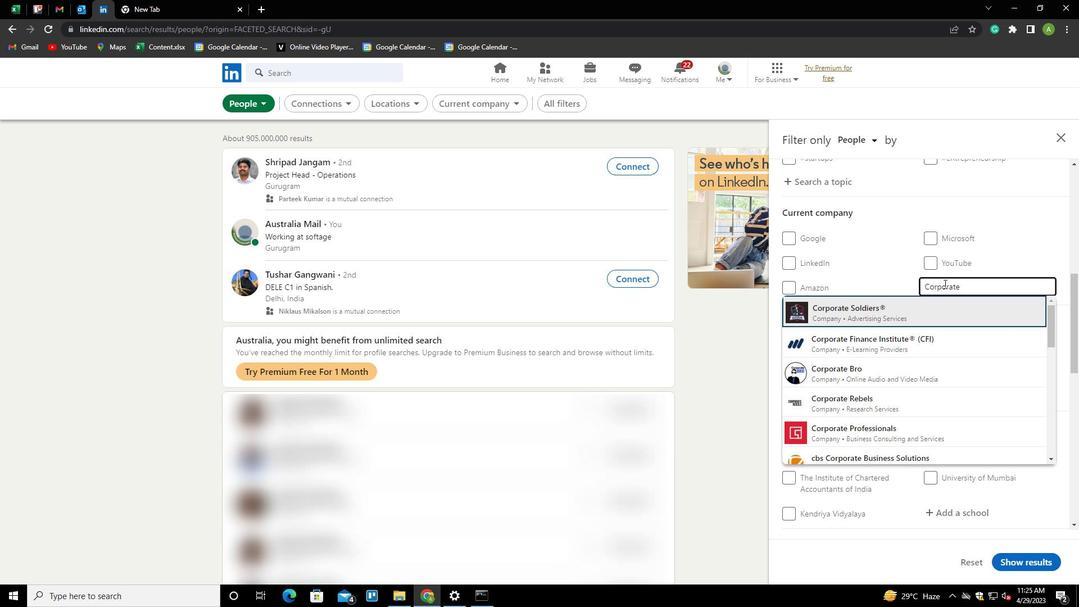 
Action: Mouse moved to (959, 316)
Screenshot: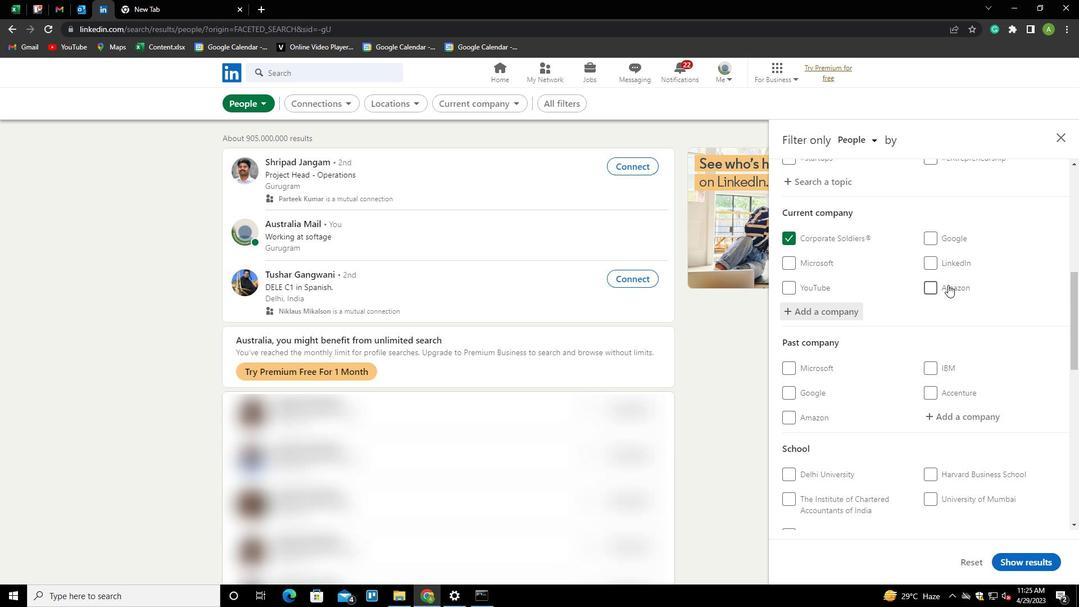 
Action: Mouse scrolled (959, 316) with delta (0, 0)
Screenshot: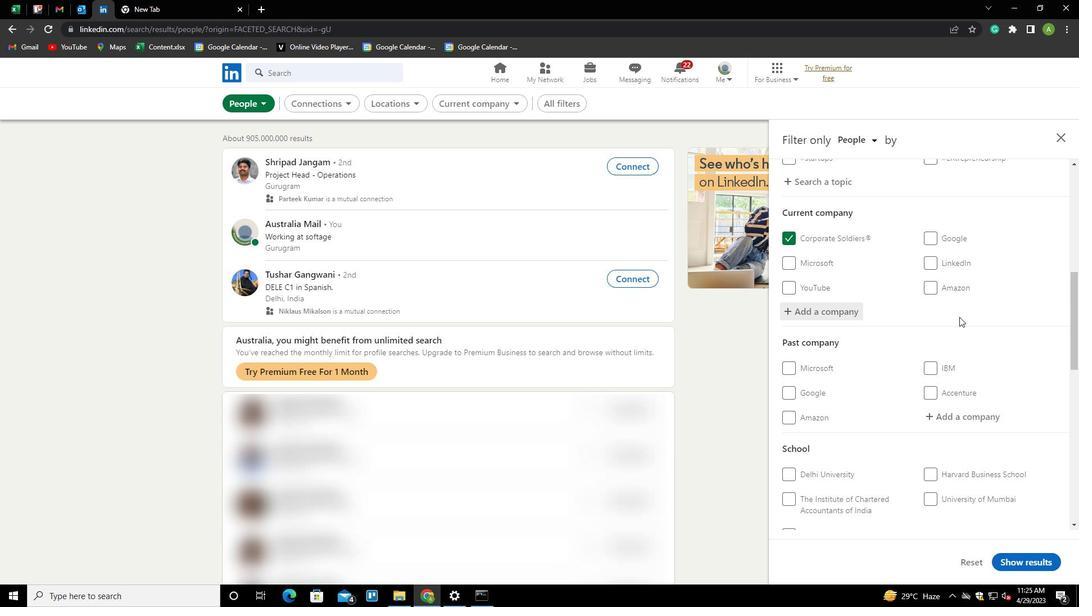 
Action: Mouse scrolled (959, 316) with delta (0, 0)
Screenshot: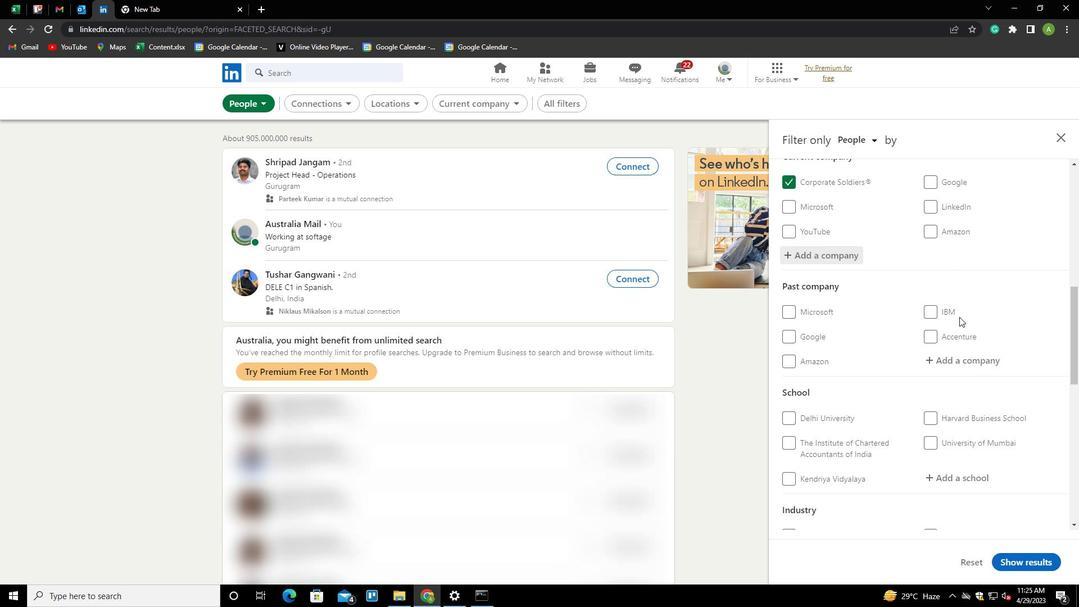 
Action: Mouse scrolled (959, 316) with delta (0, 0)
Screenshot: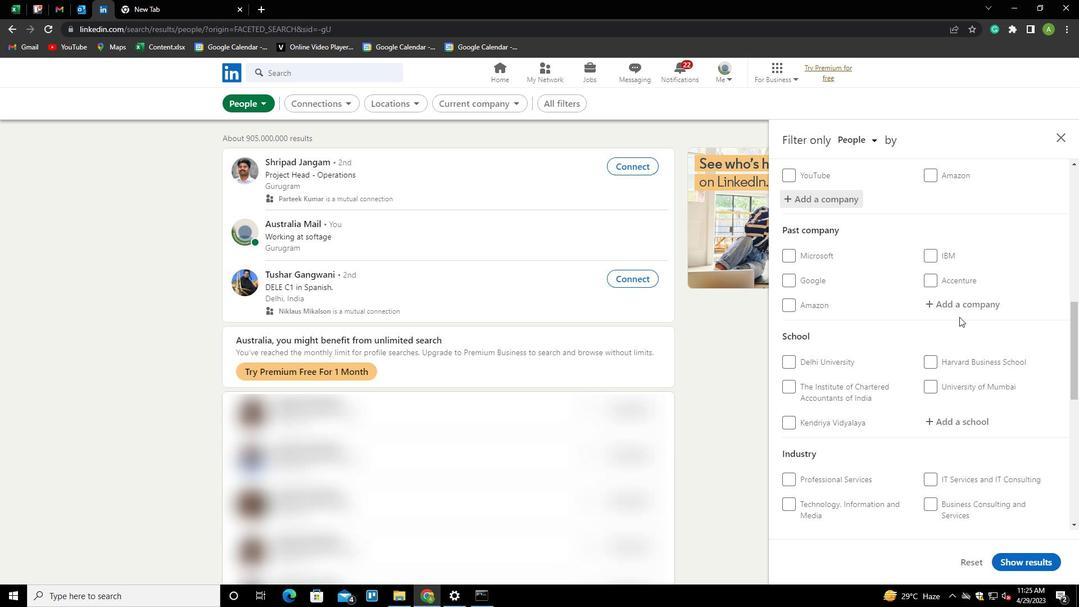 
Action: Mouse scrolled (959, 316) with delta (0, 0)
Screenshot: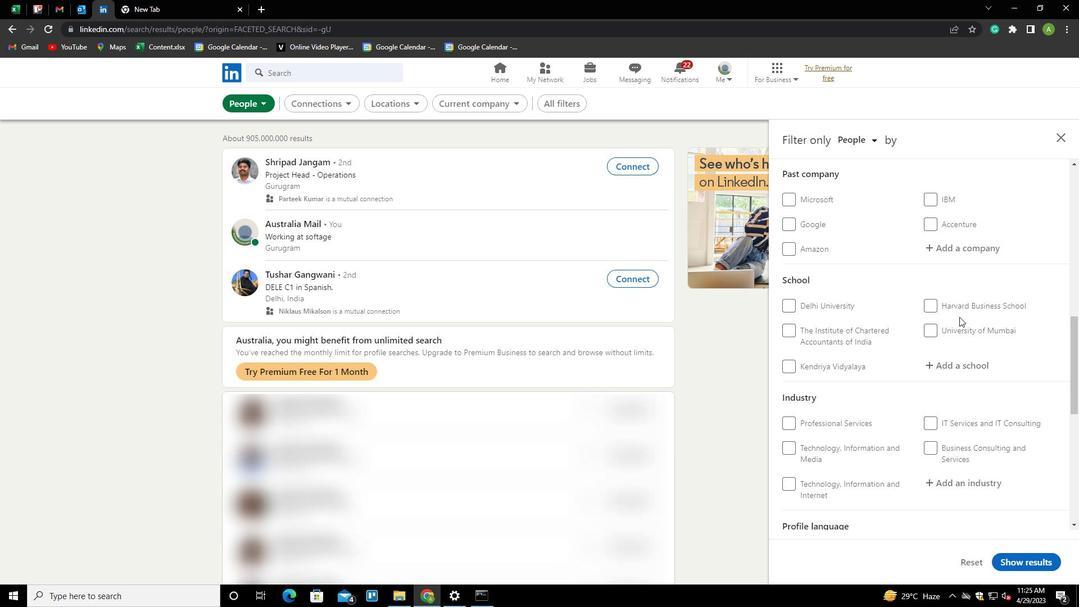 
Action: Mouse scrolled (959, 316) with delta (0, 0)
Screenshot: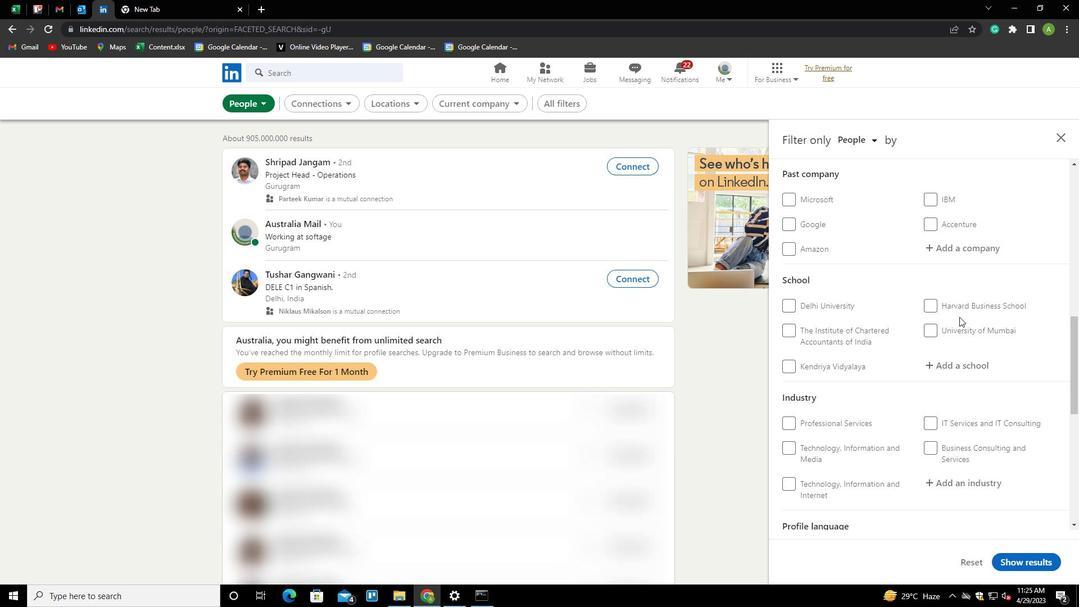
Action: Mouse moved to (944, 246)
Screenshot: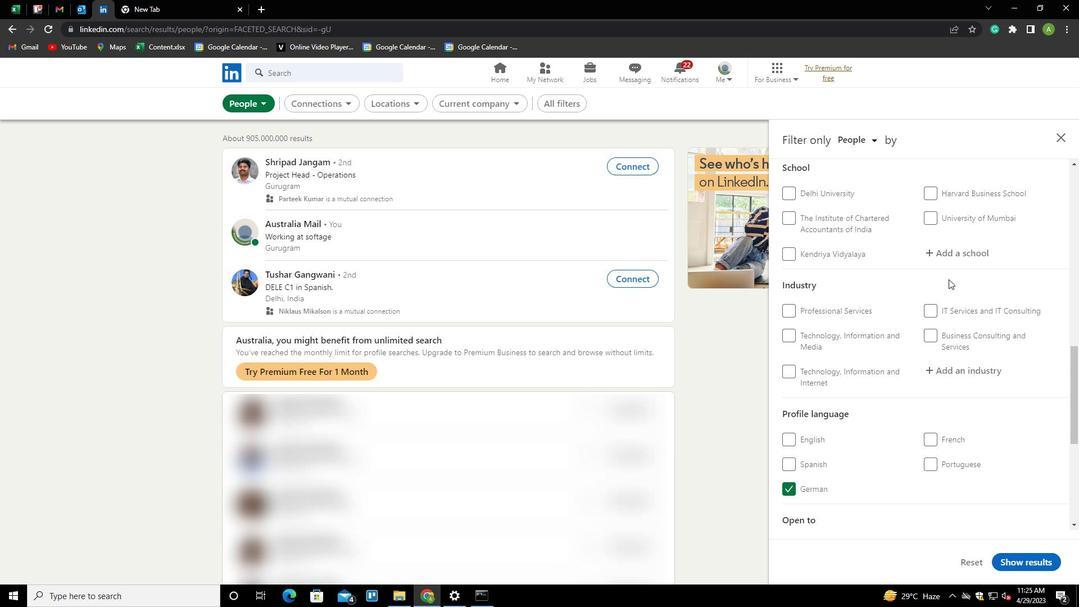 
Action: Mouse pressed left at (944, 246)
Screenshot: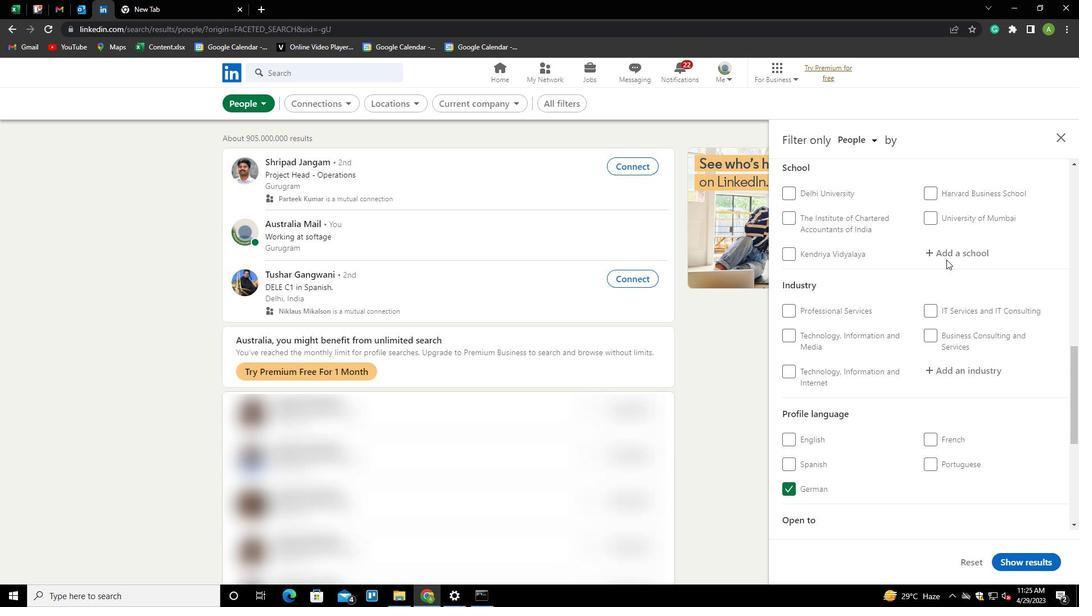 
Action: Mouse moved to (947, 253)
Screenshot: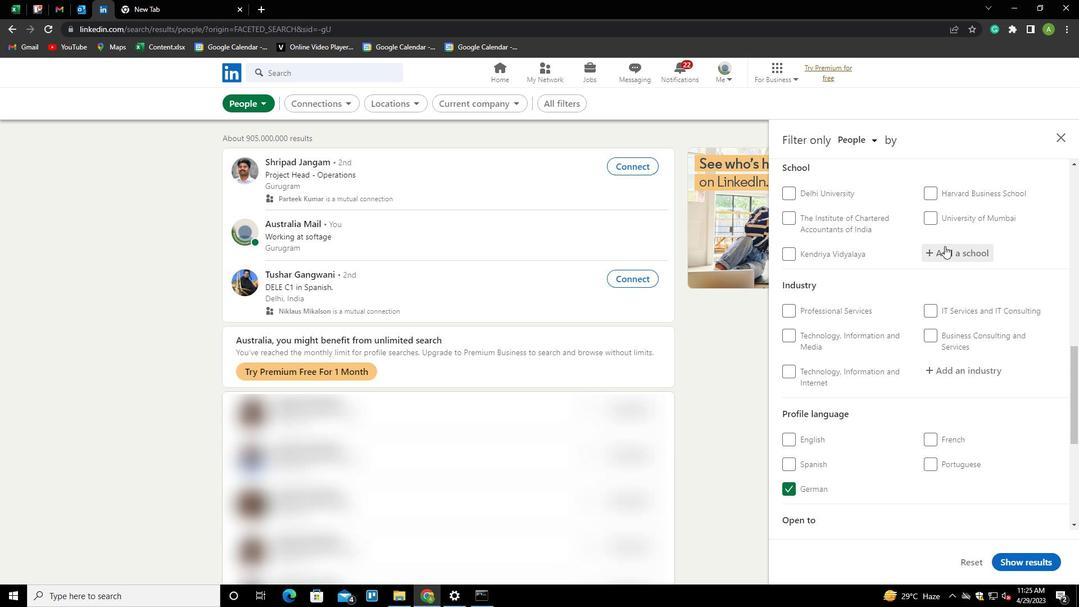 
Action: Mouse pressed left at (947, 253)
Screenshot: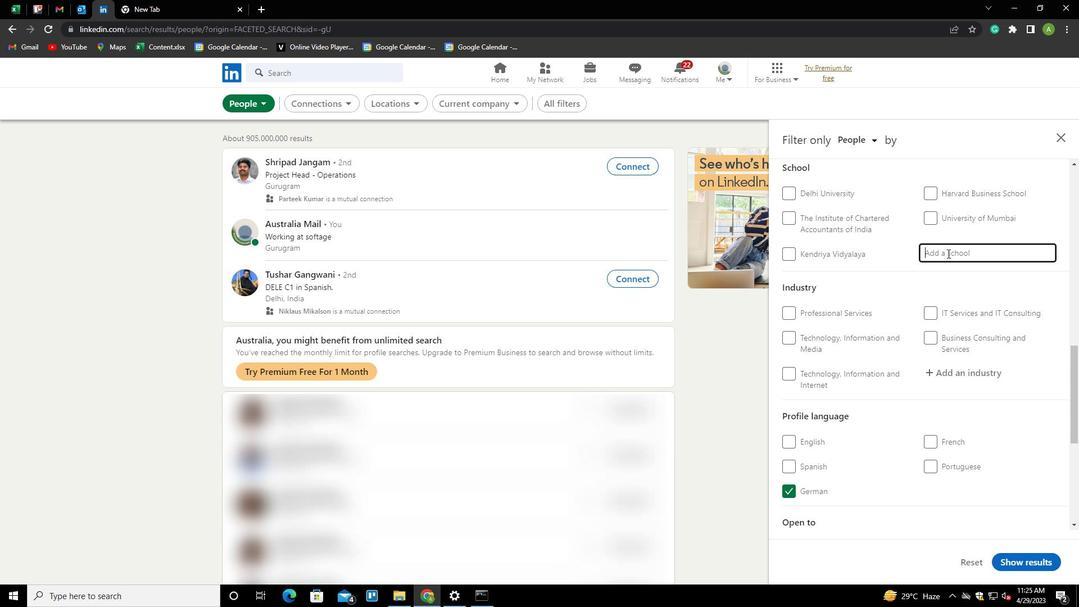 
Action: Key pressed <Key.shift><Key.shift><Key.shift><Key.shift><Key.shift><Key.shift><Key.shift><Key.shift><Key.shift><Key.shift><Key.shift><Key.shift><Key.shift><Key.shift><Key.shift><Key.shift>GEOGTE<Key.down>
Screenshot: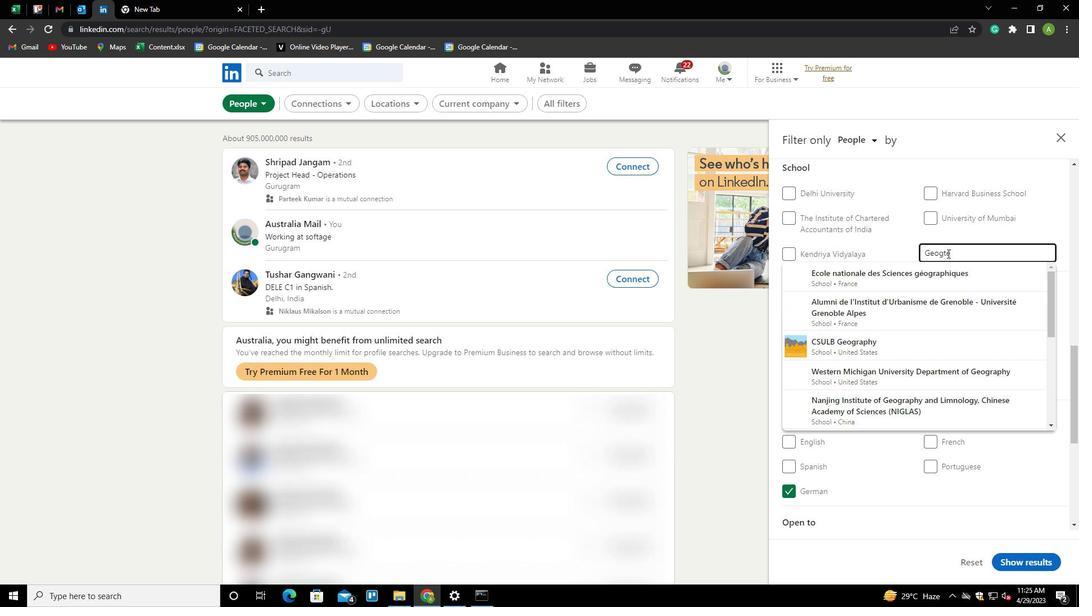 
Action: Mouse moved to (935, 254)
Screenshot: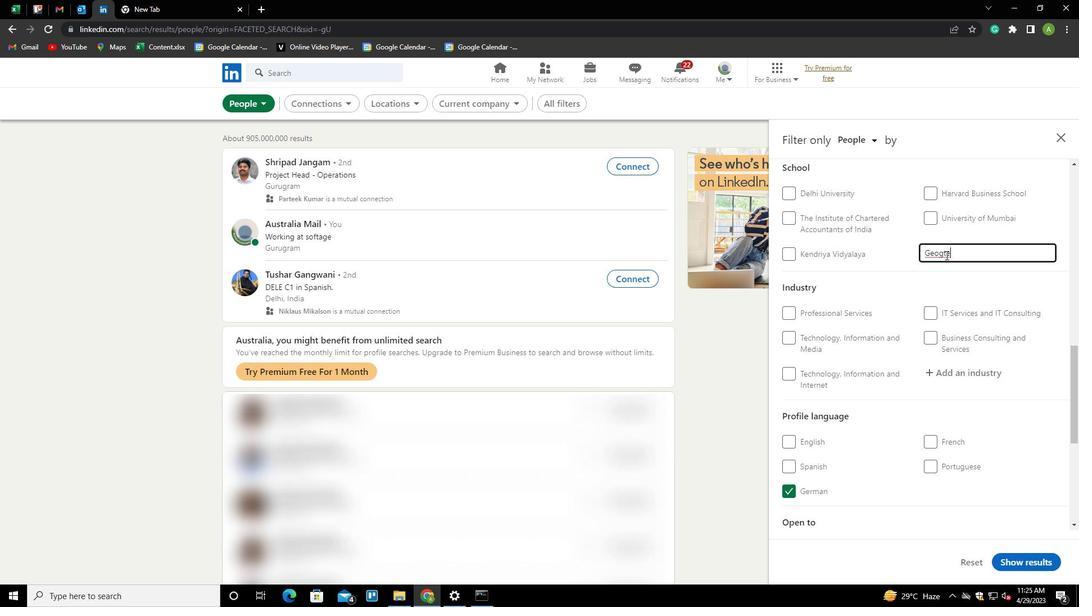 
Action: Mouse pressed left at (935, 254)
Screenshot: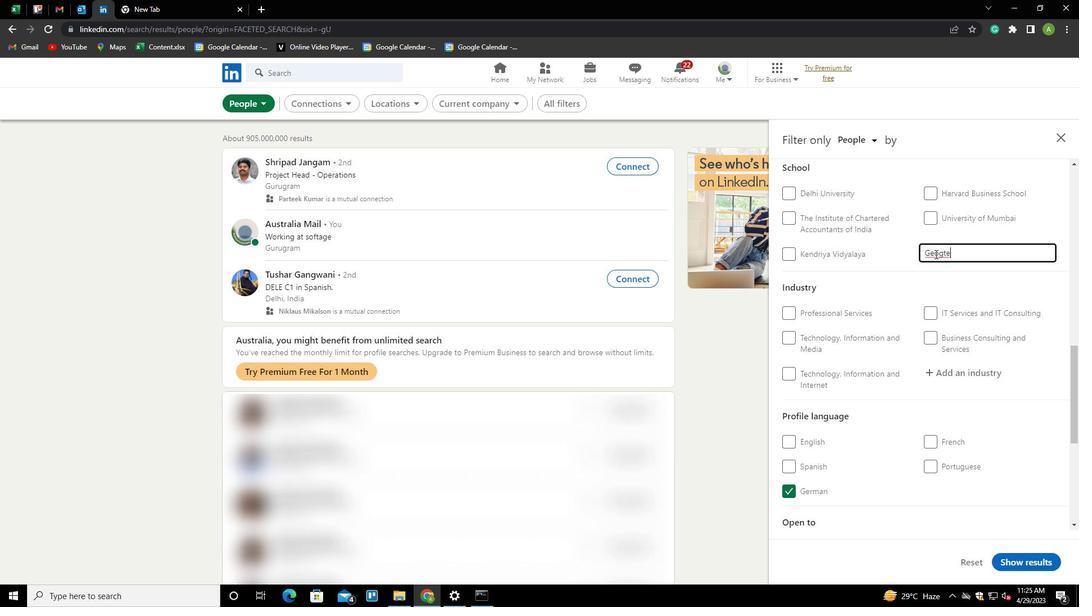 
Action: Mouse moved to (963, 256)
Screenshot: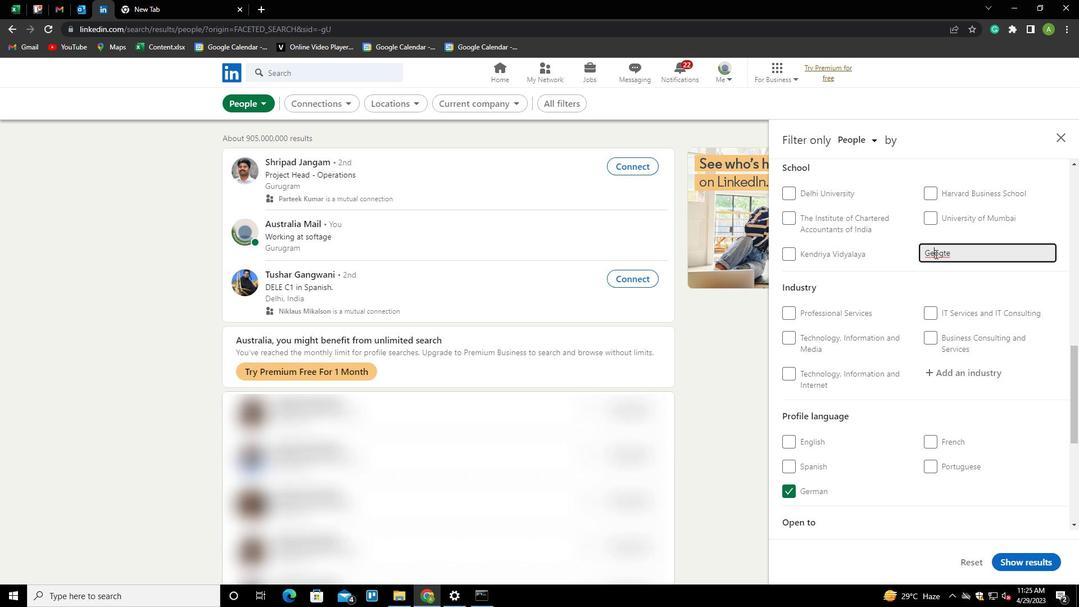 
Action: Key pressed <Key.backspace>
Screenshot: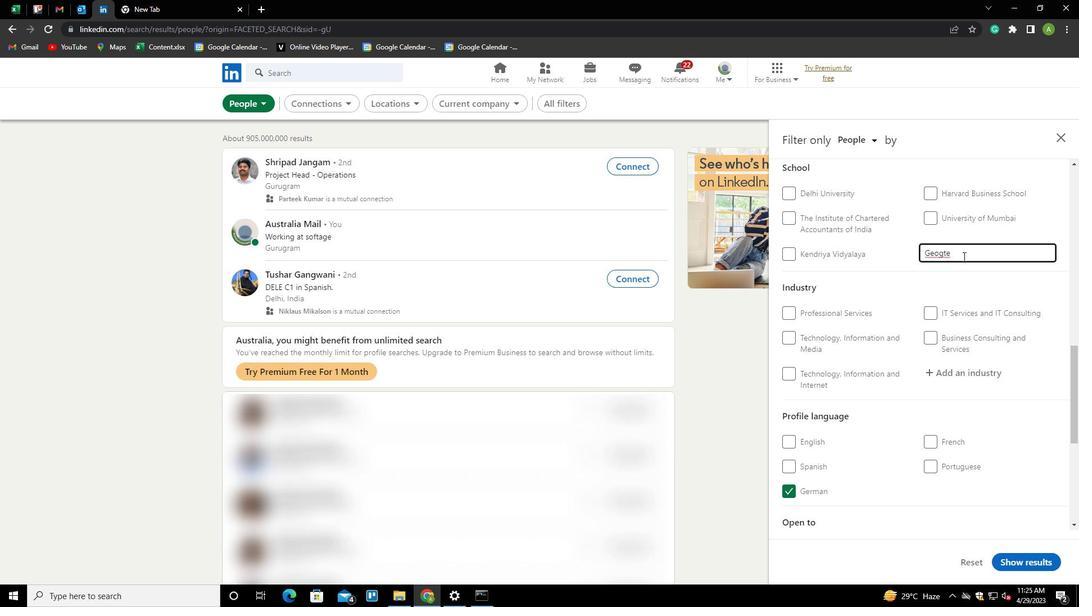 
Action: Mouse moved to (976, 252)
Screenshot: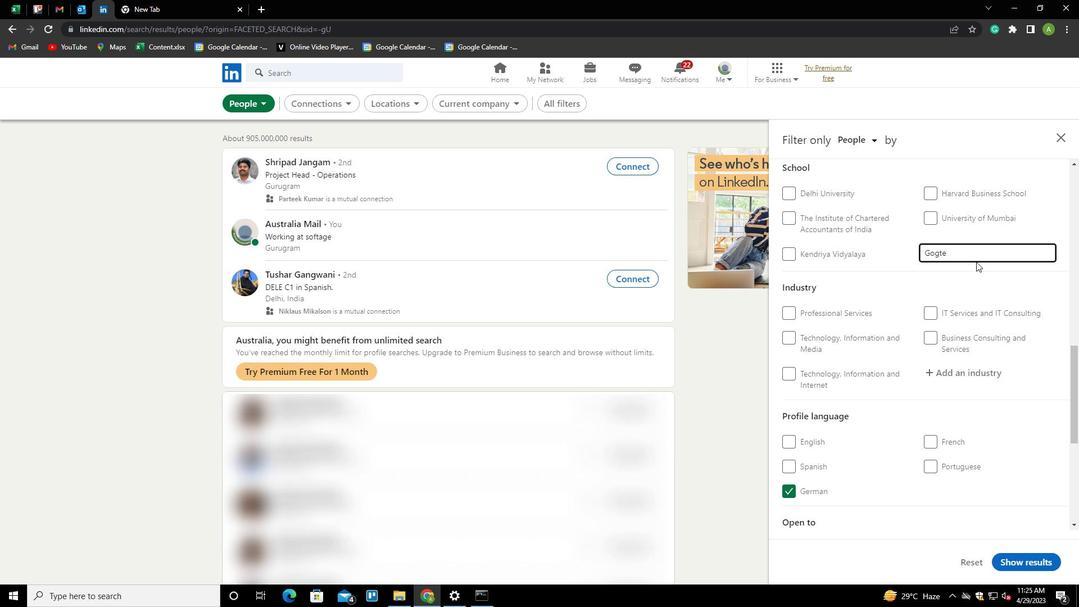 
Action: Mouse pressed left at (976, 252)
Screenshot: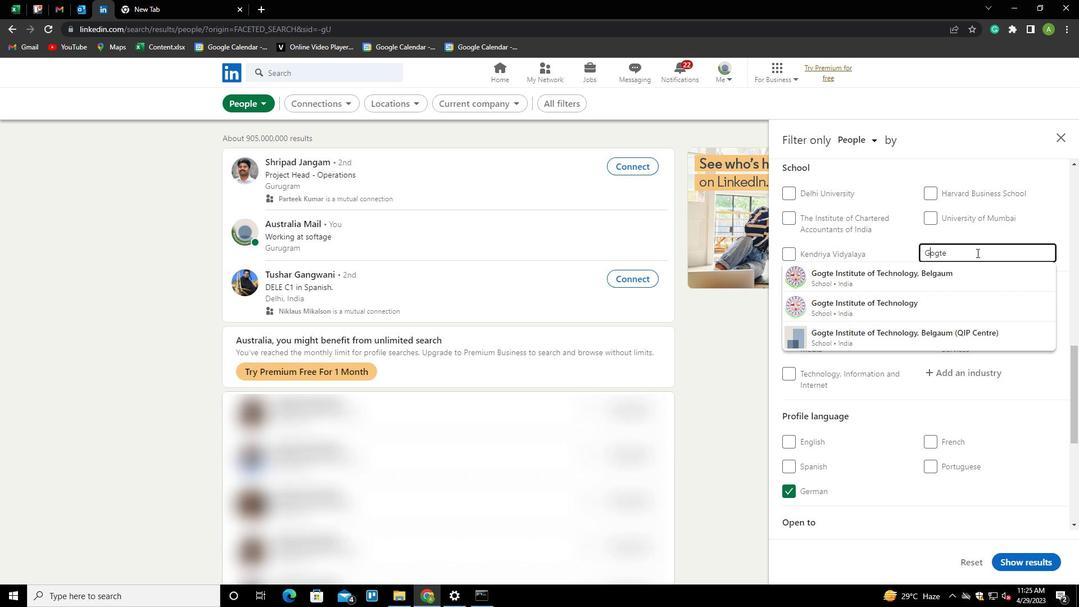 
Action: Mouse moved to (975, 252)
Screenshot: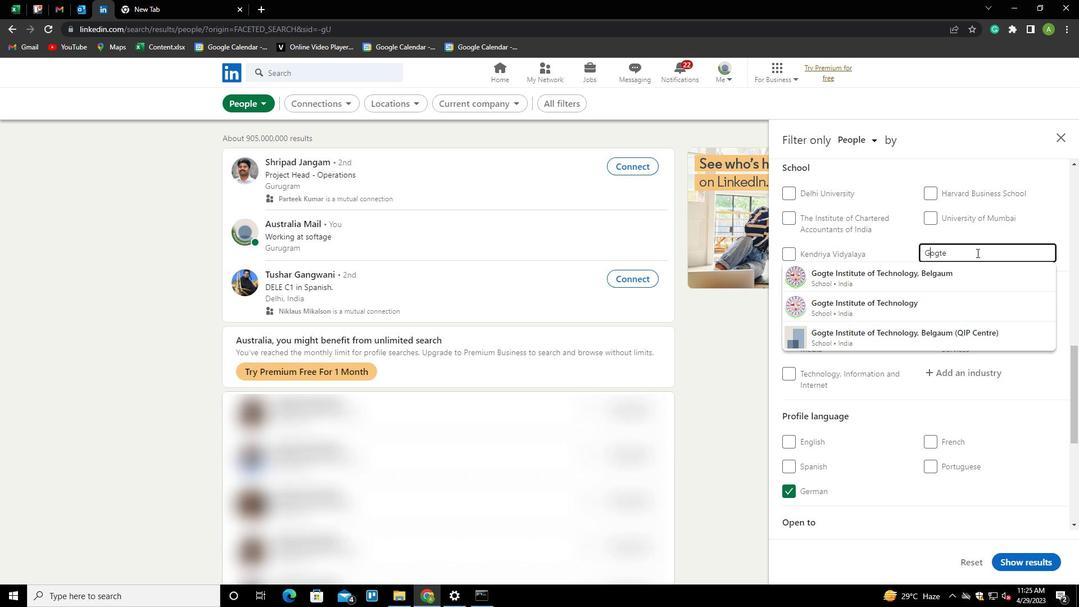 
Action: Key pressed <Key.down><Key.enter>
Screenshot: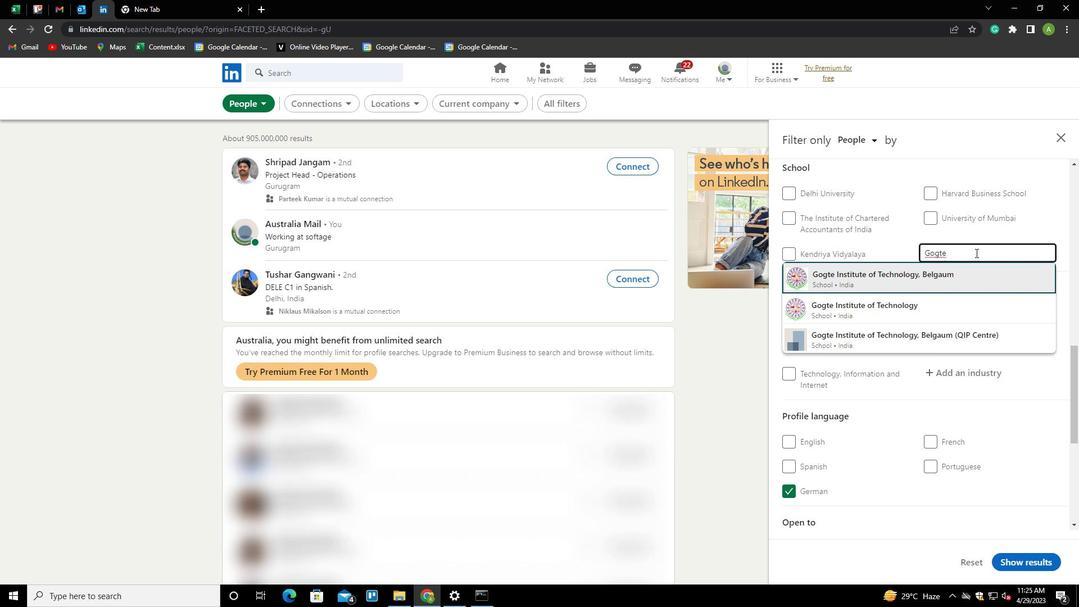 
Action: Mouse scrolled (975, 252) with delta (0, 0)
Screenshot: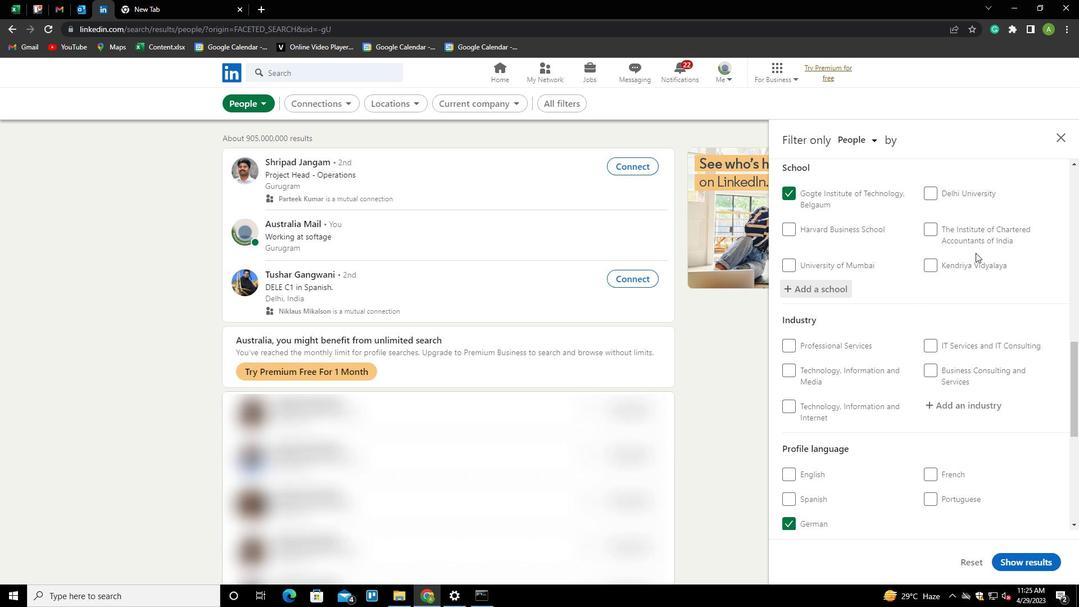 
Action: Mouse scrolled (975, 252) with delta (0, 0)
Screenshot: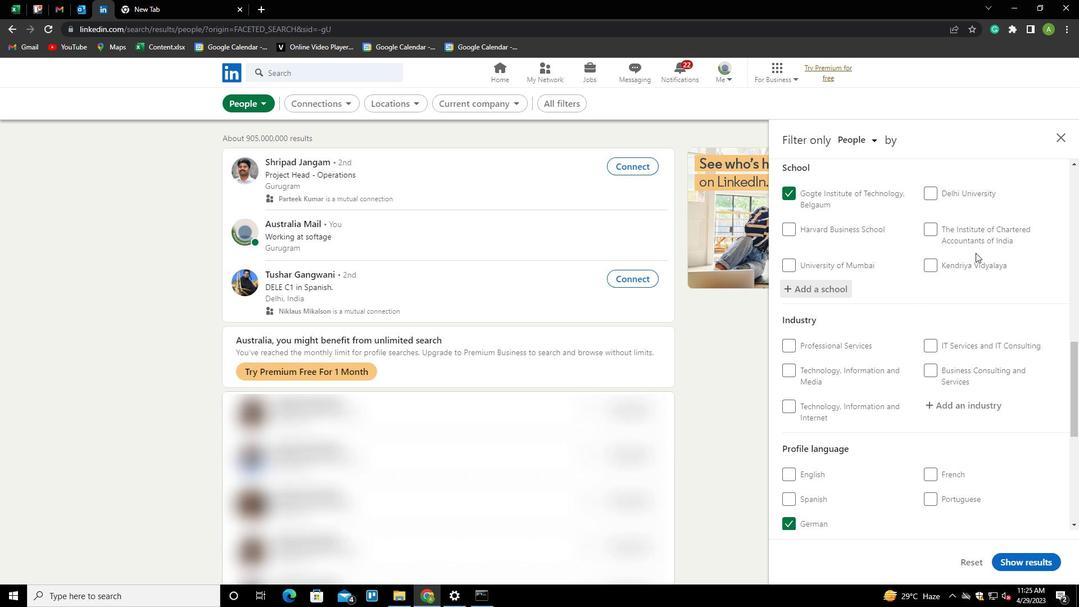 
Action: Mouse scrolled (975, 252) with delta (0, 0)
Screenshot: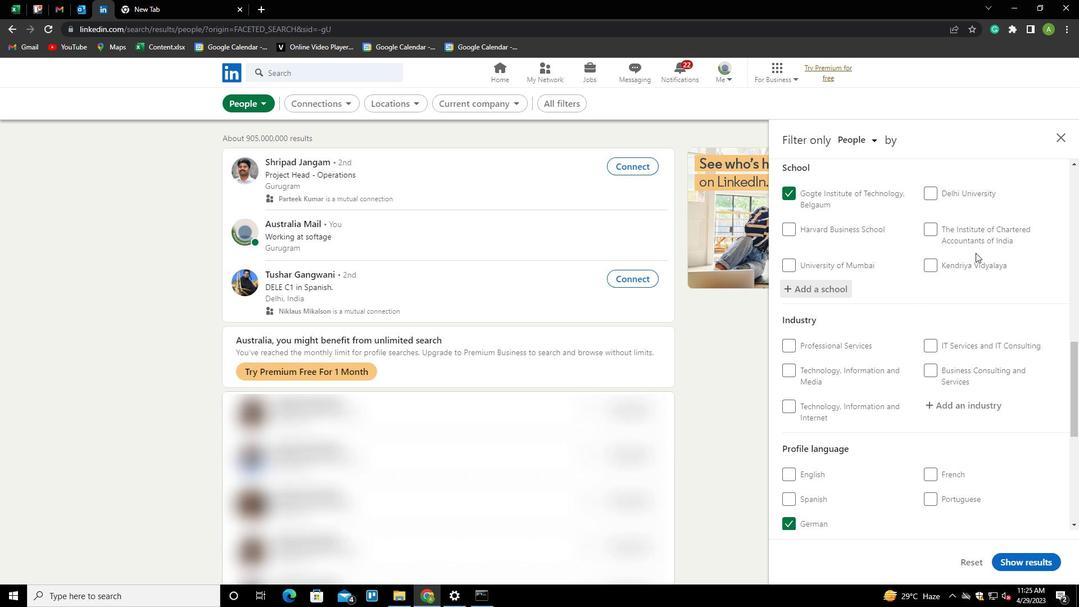 
Action: Mouse moved to (956, 233)
Screenshot: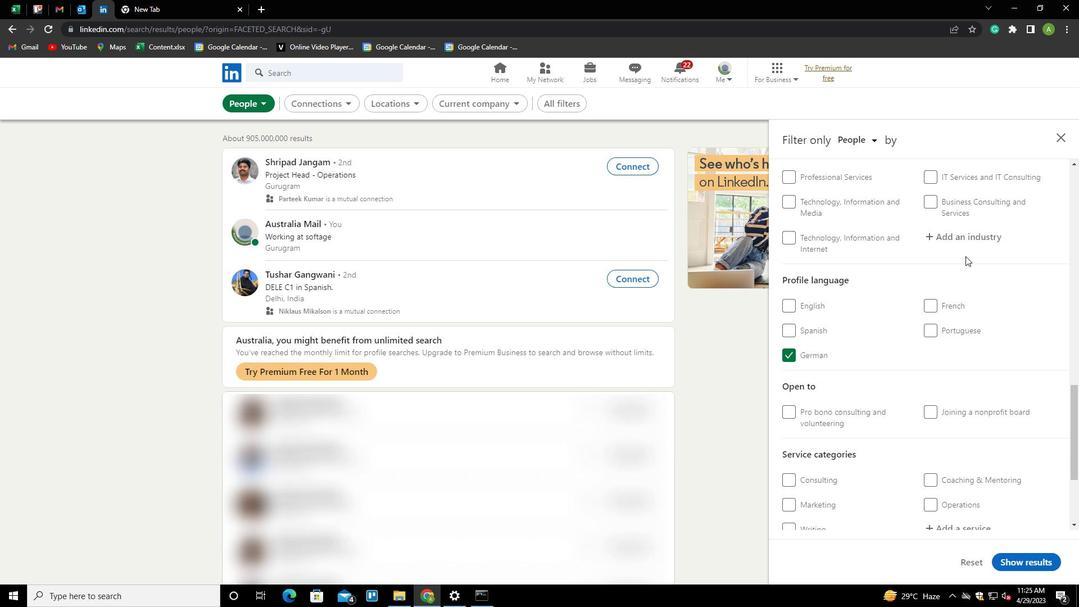 
Action: Mouse pressed left at (956, 233)
Screenshot: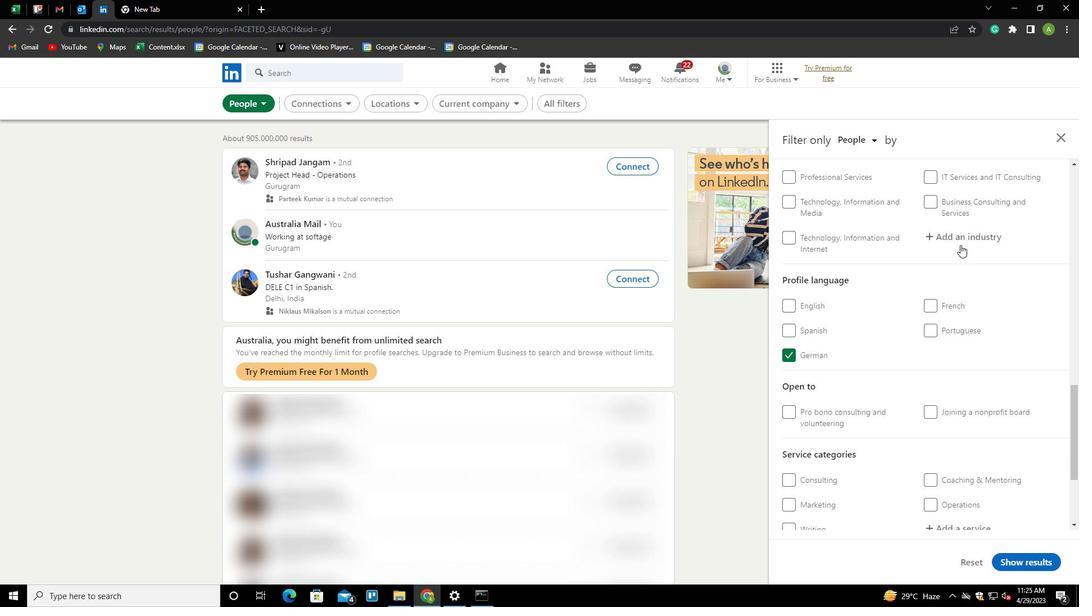 
Action: Mouse moved to (961, 236)
Screenshot: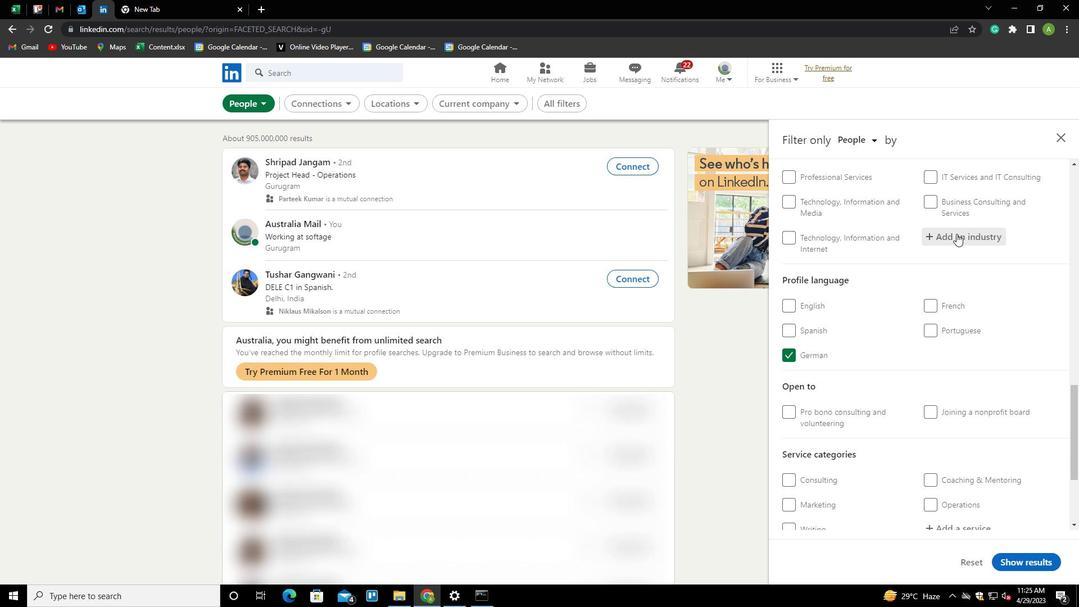 
Action: Mouse pressed left at (961, 236)
Screenshot: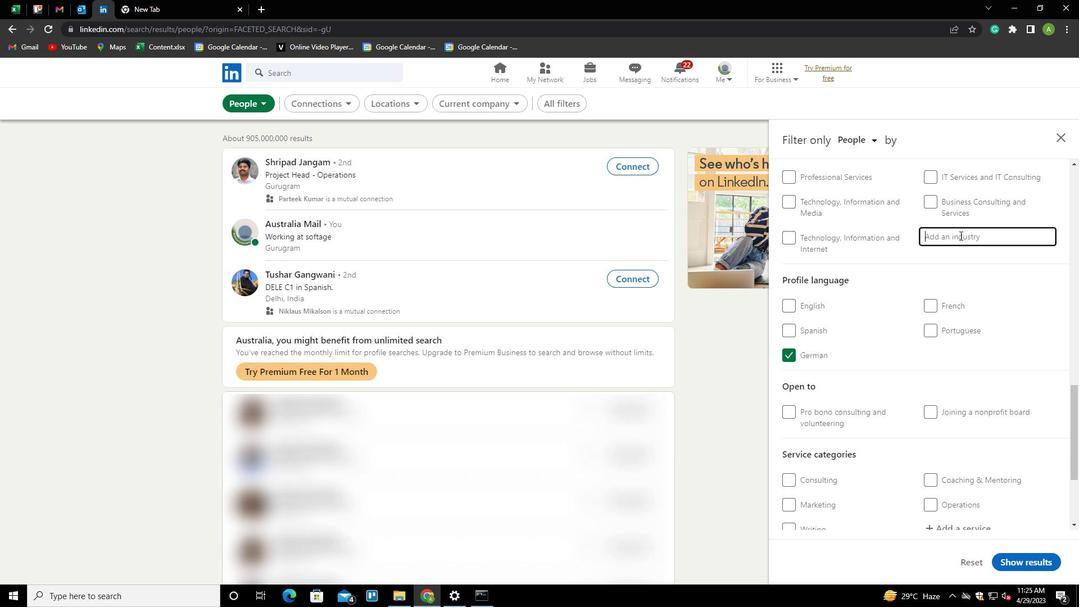 
Action: Key pressed <Key.shift>FURNIT<Key.down><Key.enter>
Screenshot: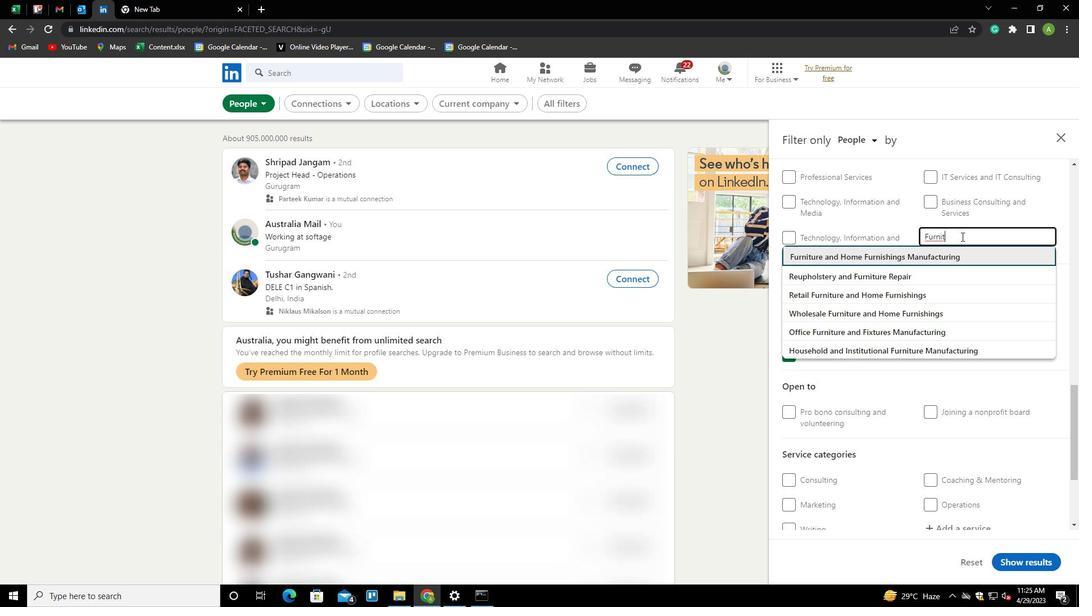 
Action: Mouse scrolled (961, 236) with delta (0, 0)
Screenshot: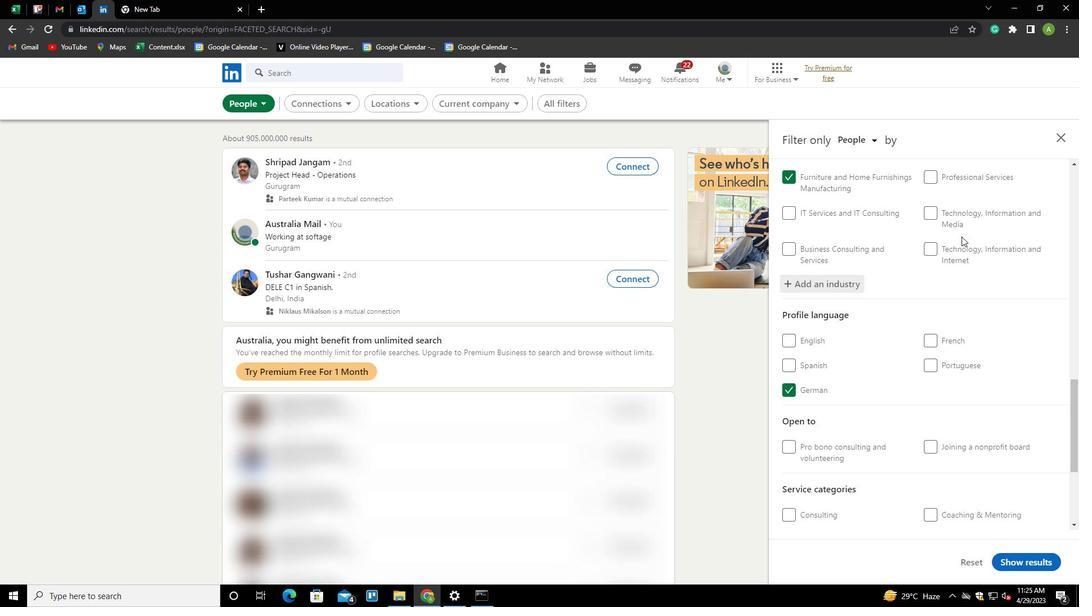 
Action: Mouse scrolled (961, 236) with delta (0, 0)
Screenshot: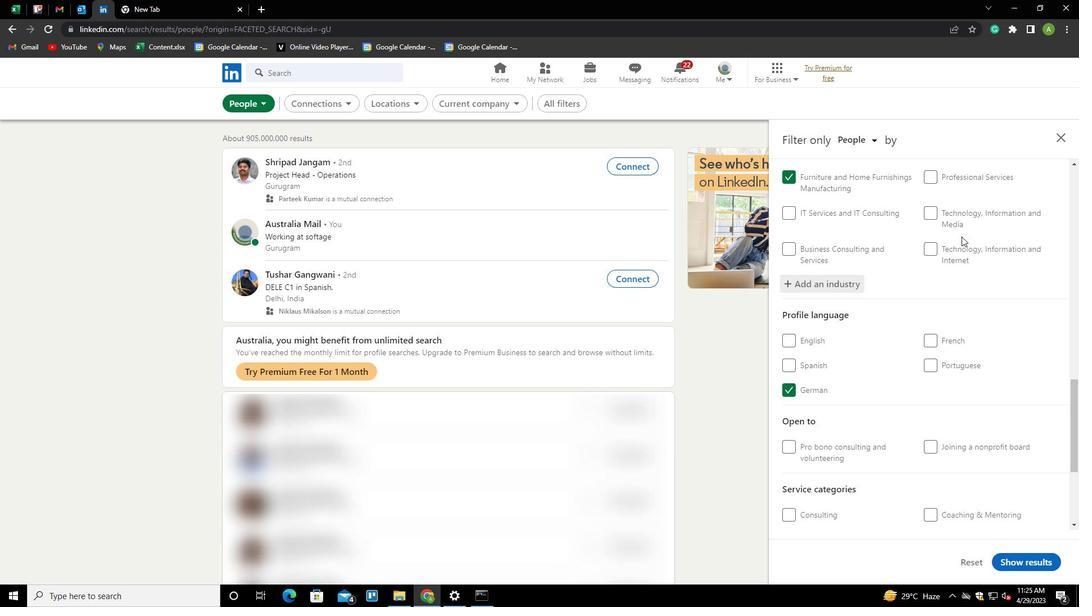 
Action: Mouse scrolled (961, 236) with delta (0, 0)
Screenshot: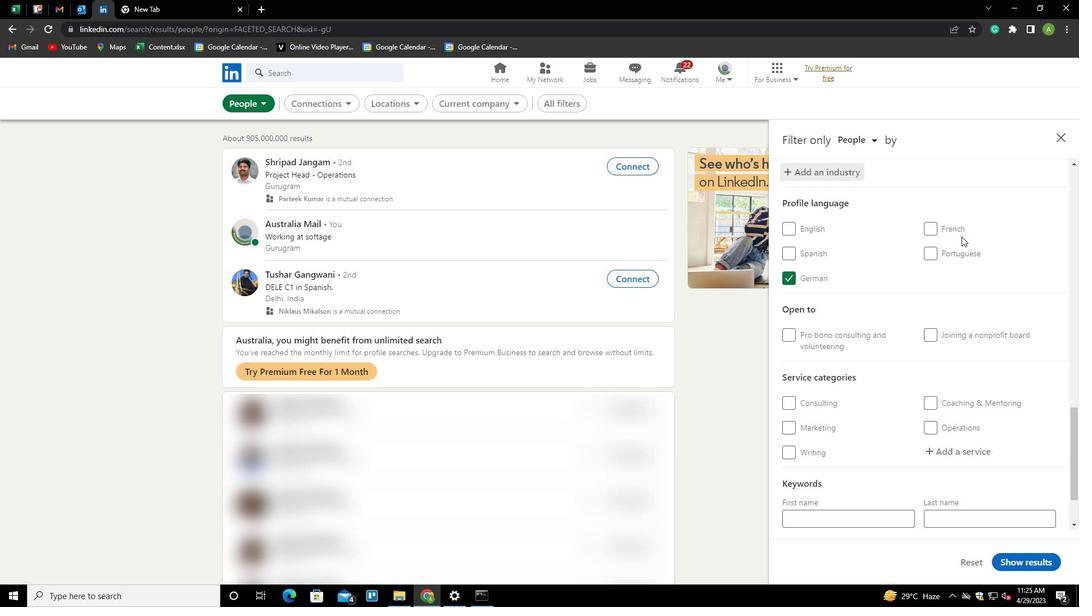 
Action: Mouse scrolled (961, 236) with delta (0, 0)
Screenshot: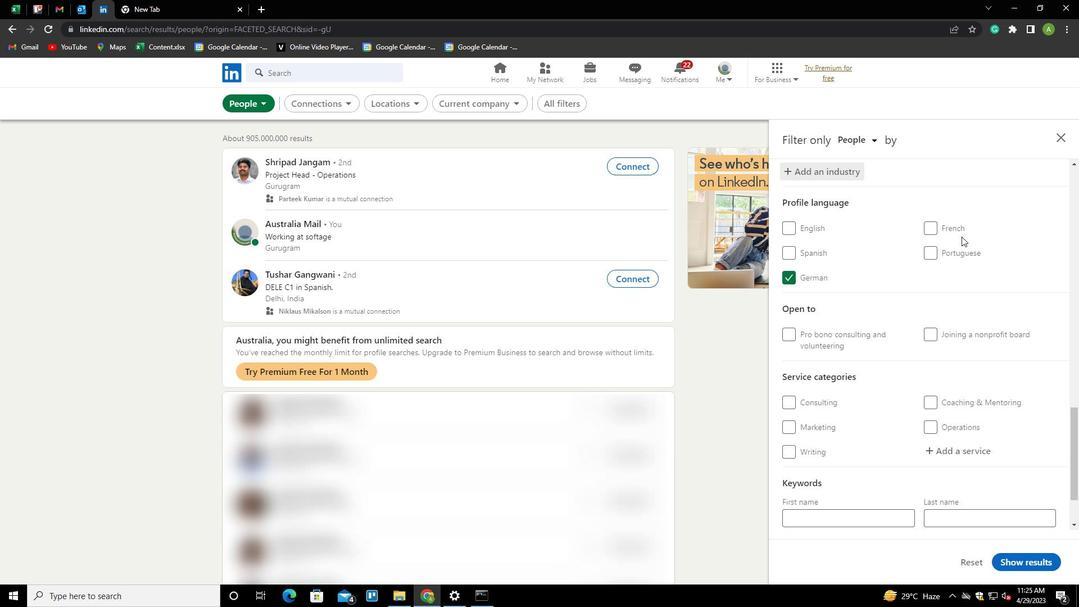 
Action: Mouse scrolled (961, 236) with delta (0, 0)
Screenshot: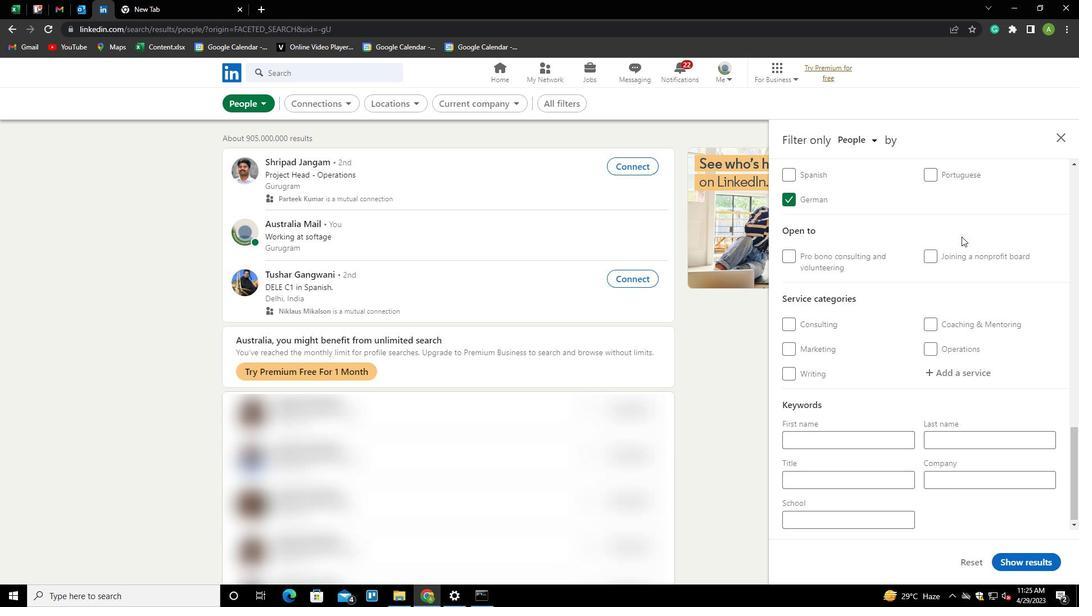 
Action: Mouse scrolled (961, 236) with delta (0, 0)
Screenshot: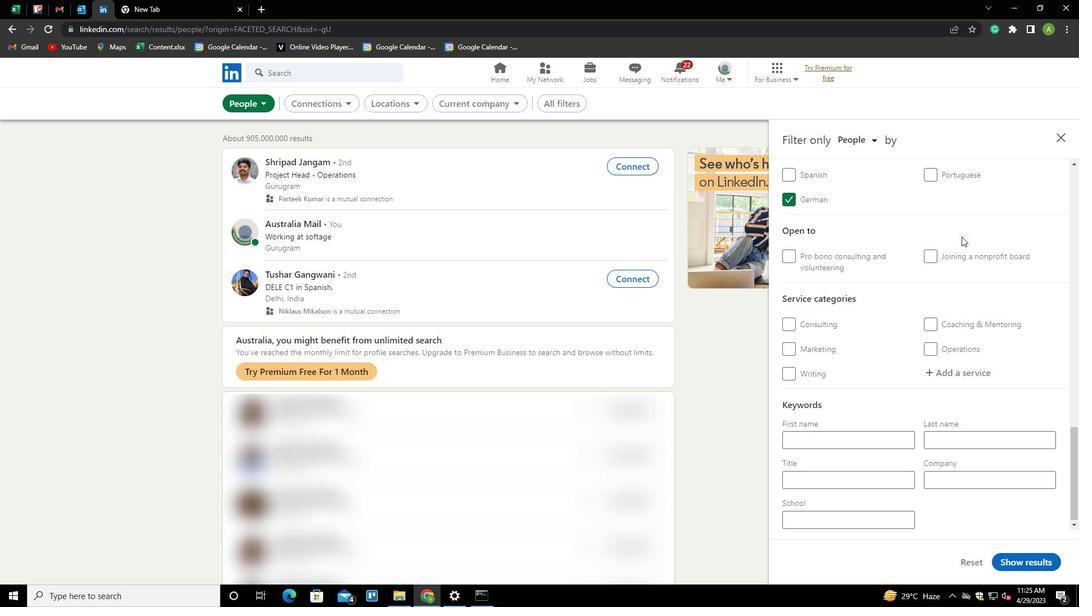 
Action: Mouse moved to (948, 374)
Screenshot: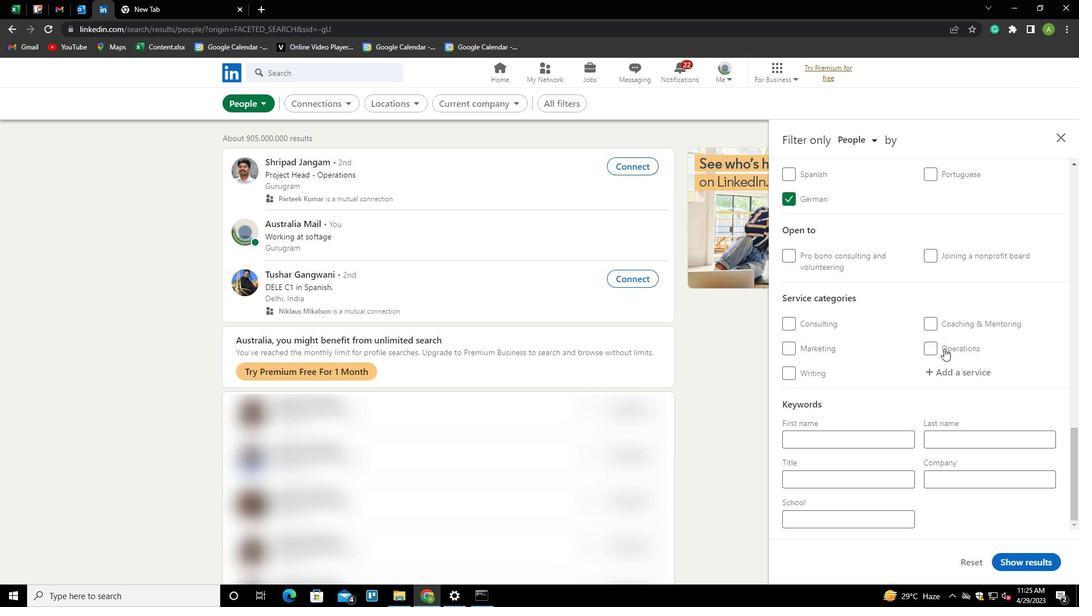 
Action: Mouse pressed left at (948, 374)
Screenshot: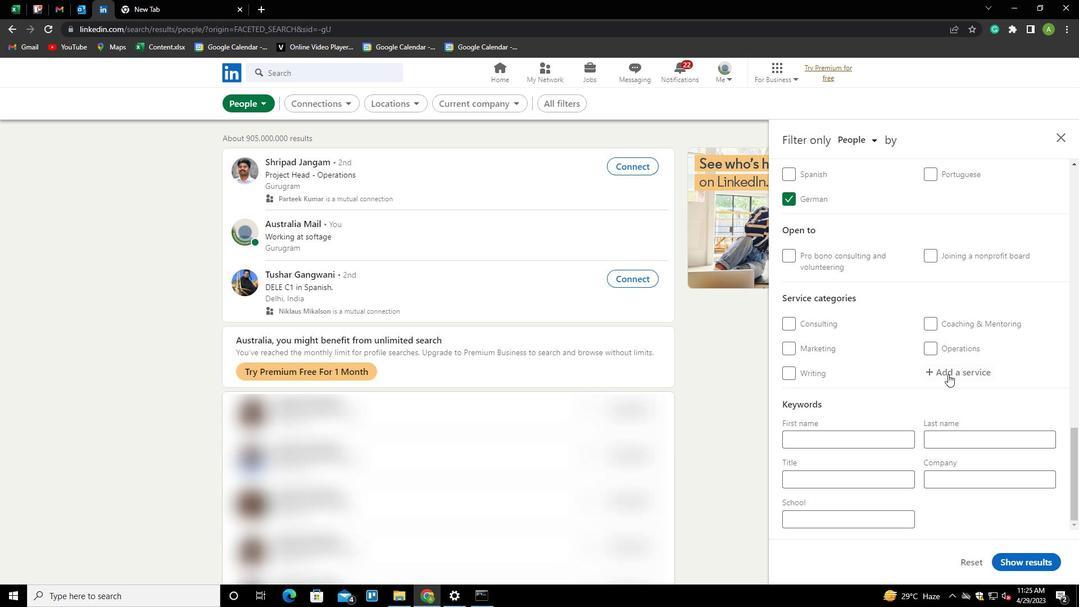 
Action: Key pressed <Key.shift>ADMINIS<Key.down><Key.enter>
Screenshot: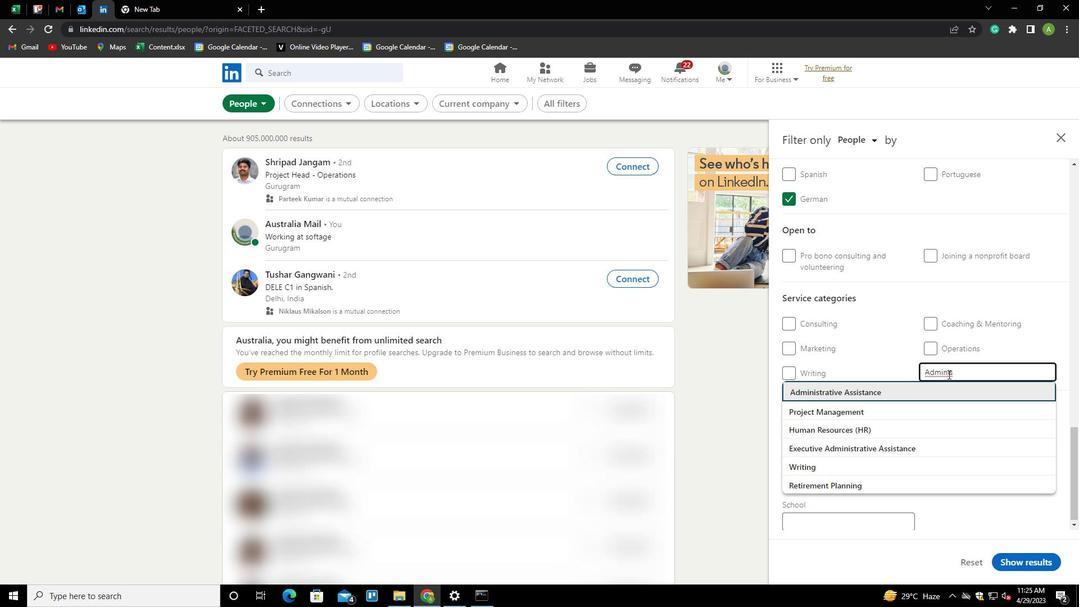 
Action: Mouse scrolled (948, 373) with delta (0, 0)
Screenshot: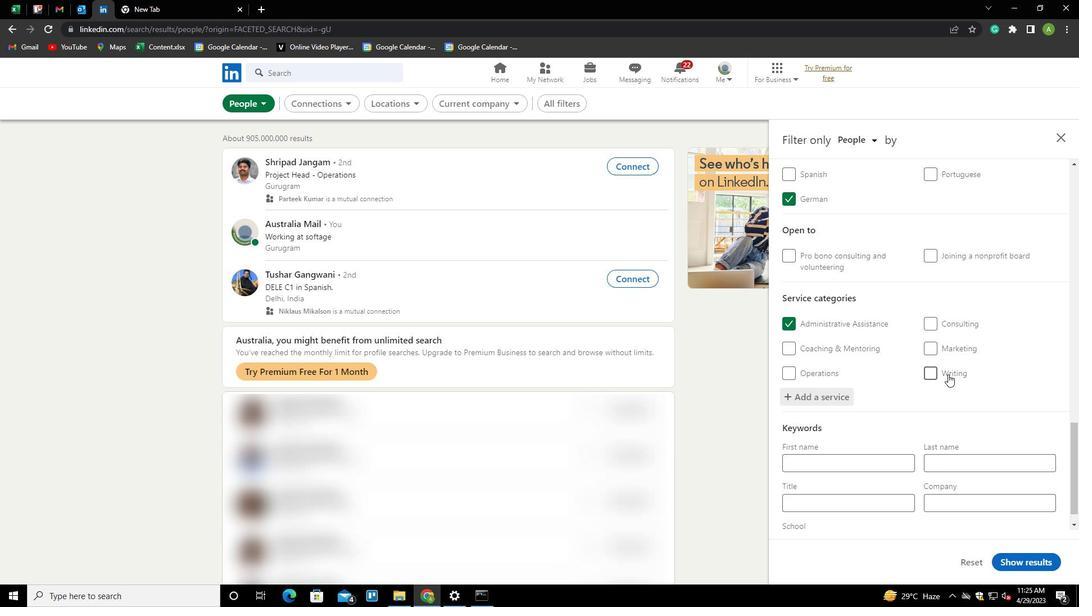
Action: Mouse scrolled (948, 373) with delta (0, 0)
Screenshot: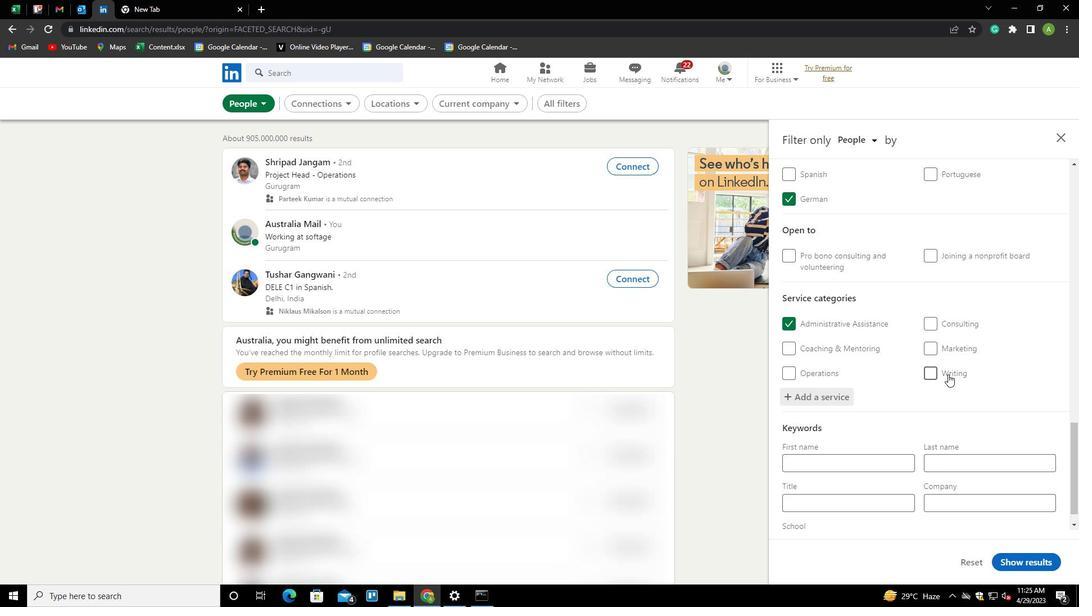 
Action: Mouse scrolled (948, 373) with delta (0, 0)
Screenshot: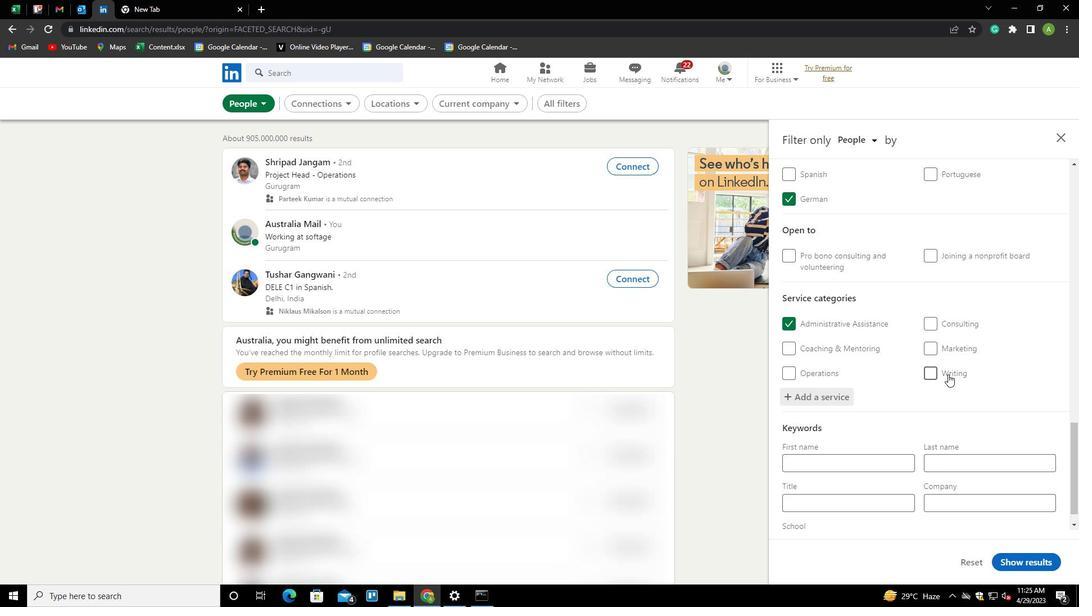 
Action: Mouse scrolled (948, 373) with delta (0, 0)
Screenshot: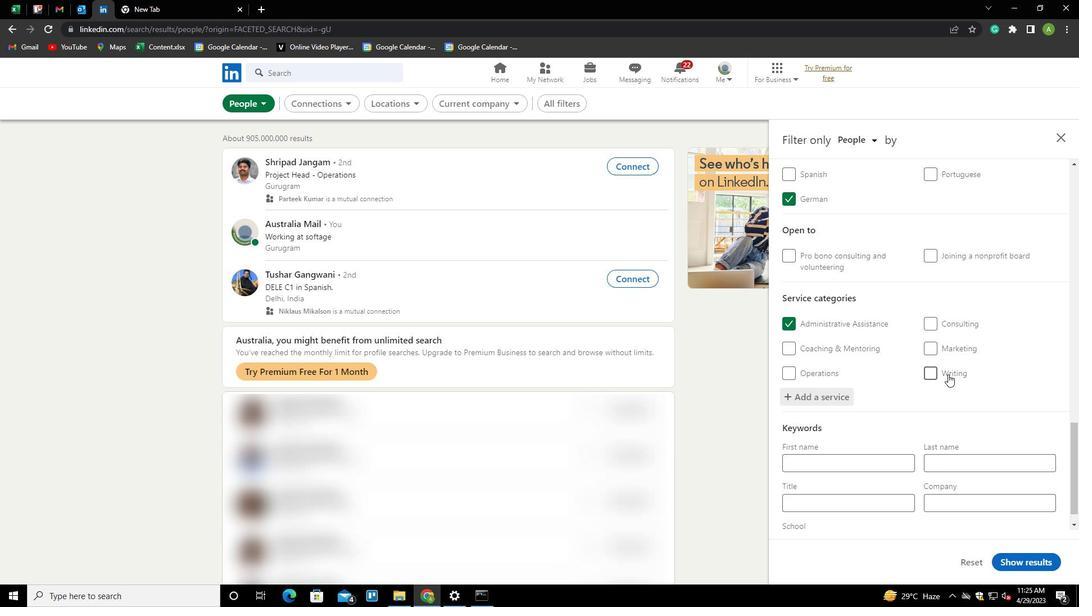 
Action: Mouse scrolled (948, 373) with delta (0, 0)
Screenshot: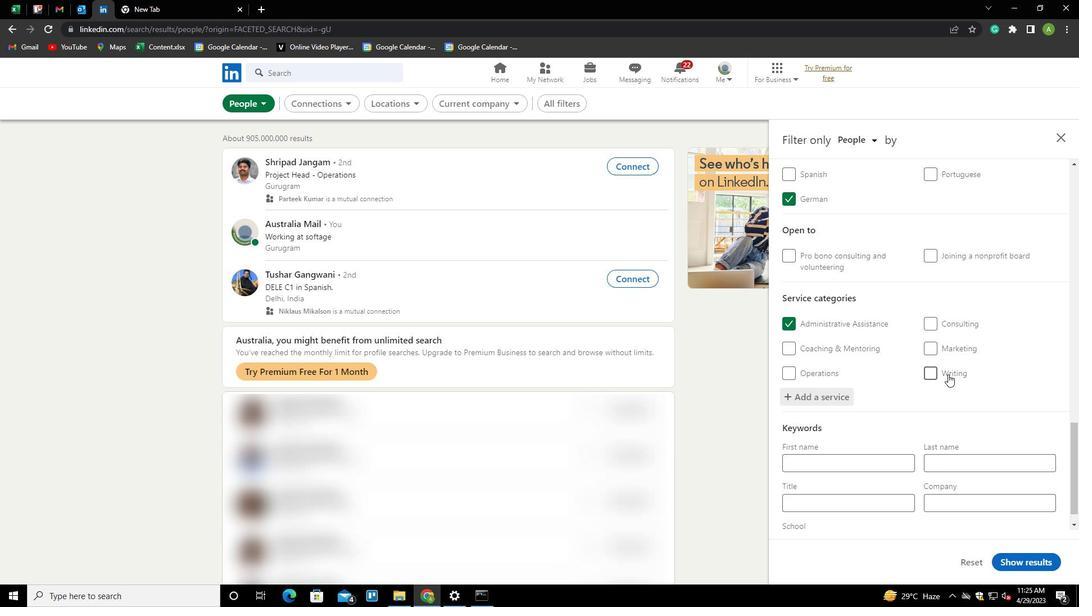 
Action: Mouse scrolled (948, 373) with delta (0, 0)
Screenshot: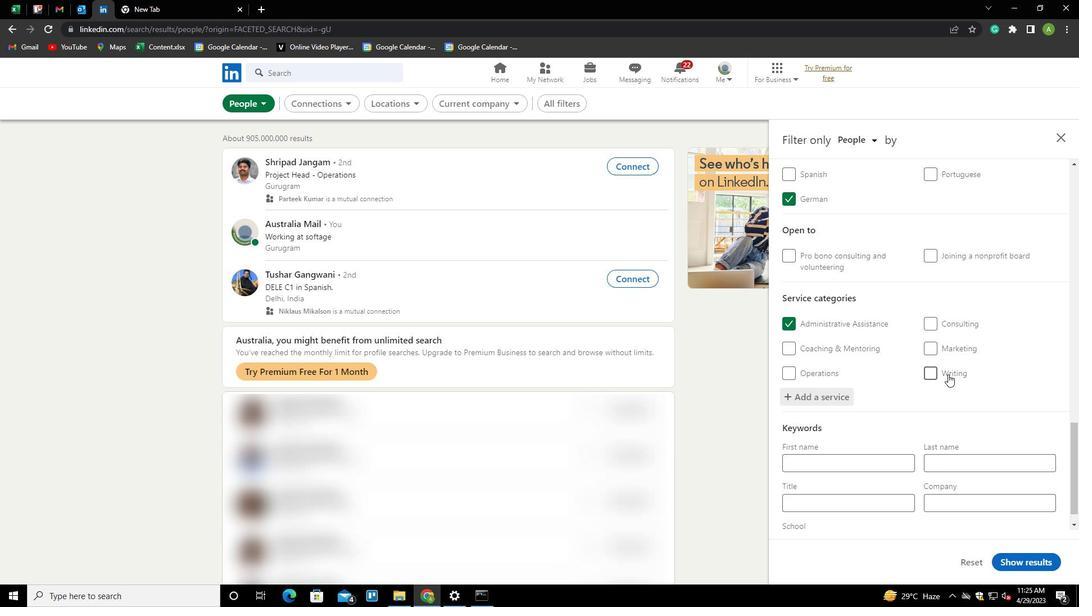 
Action: Mouse moved to (834, 485)
Screenshot: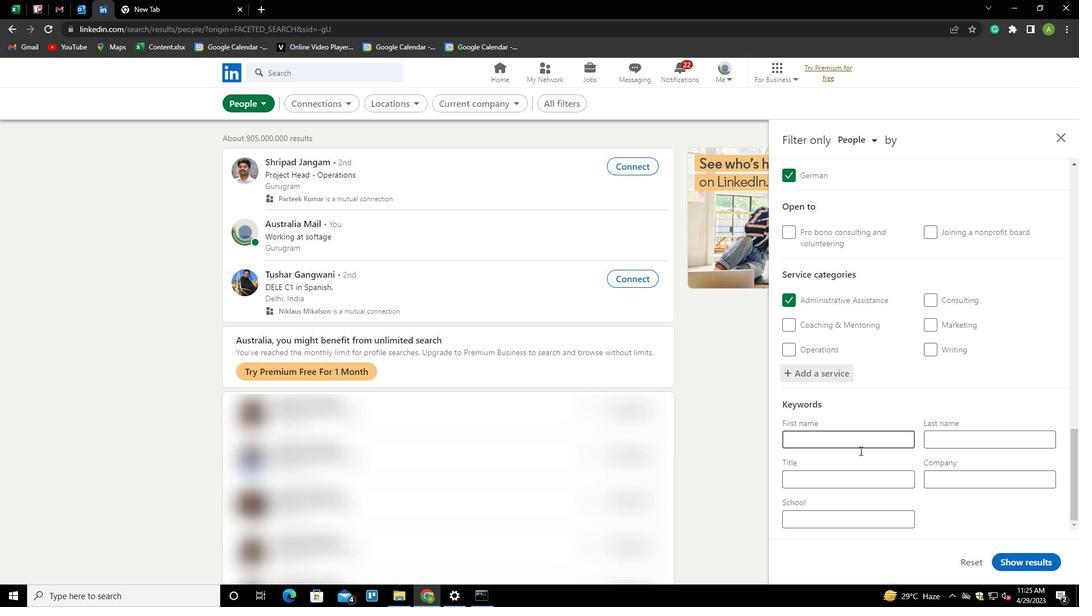 
Action: Mouse pressed left at (834, 485)
Screenshot: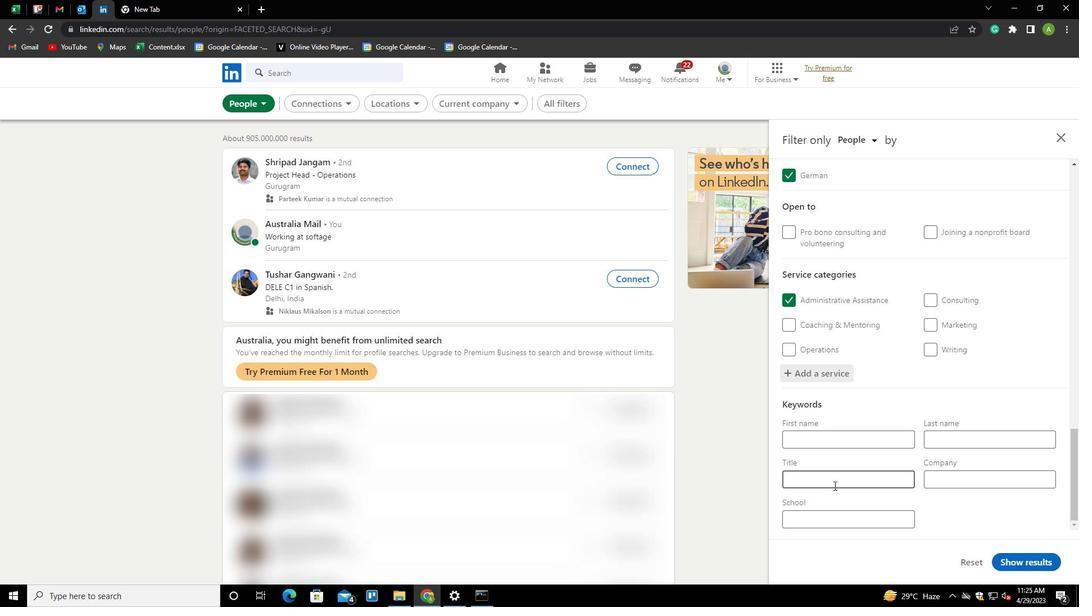 
Action: Key pressed <Key.shift><Key.shift><Key.shift><Key.shift><Key.shift><Key.shift><Key.shift><Key.shift><Key.shift><Key.shift><Key.shift><Key.shift><Key.shift><Key.shift><Key.shift><Key.shift><Key.shift><Key.shift><Key.shift><Key.shift><Key.shift><Key.shift><Key.shift><Key.shift><Key.shift>RETE<Key.backspace>AIL<Key.space><Key.shift>WORKER
Screenshot: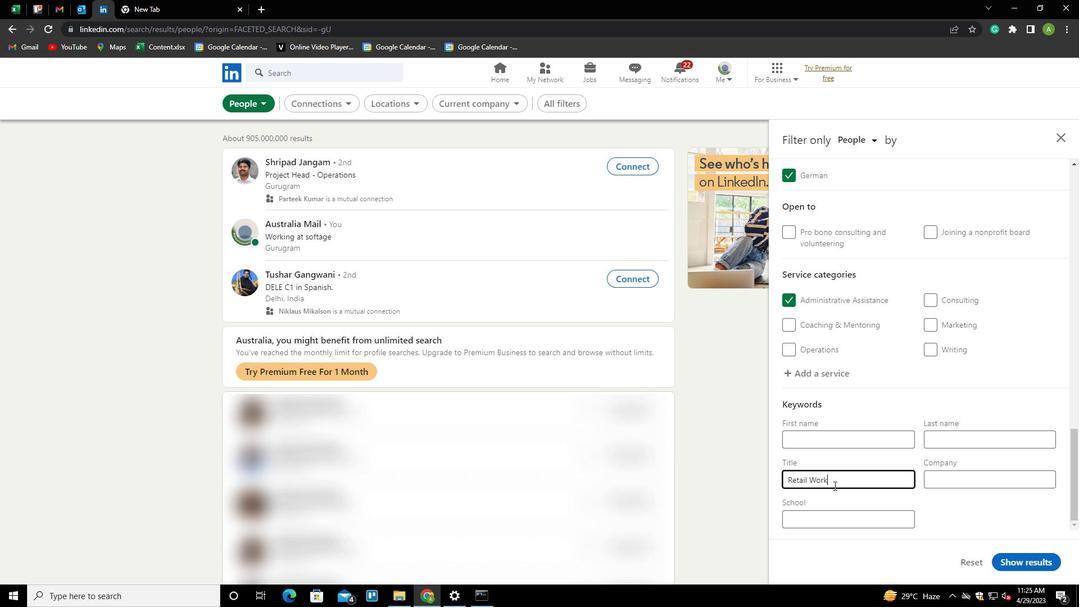 
Action: Mouse moved to (1015, 528)
Screenshot: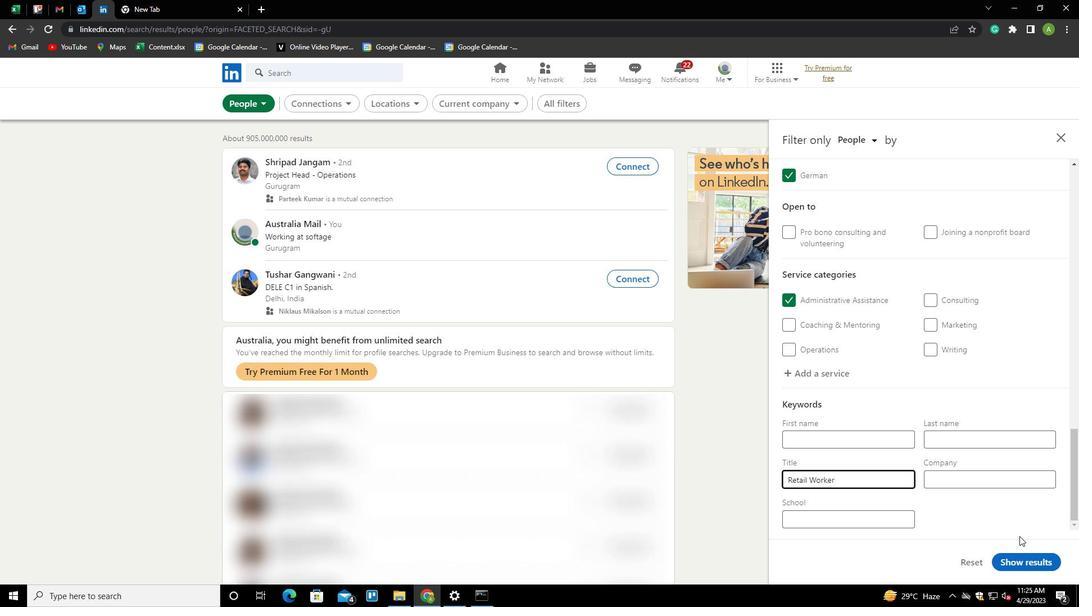 
Action: Mouse pressed left at (1015, 528)
Screenshot: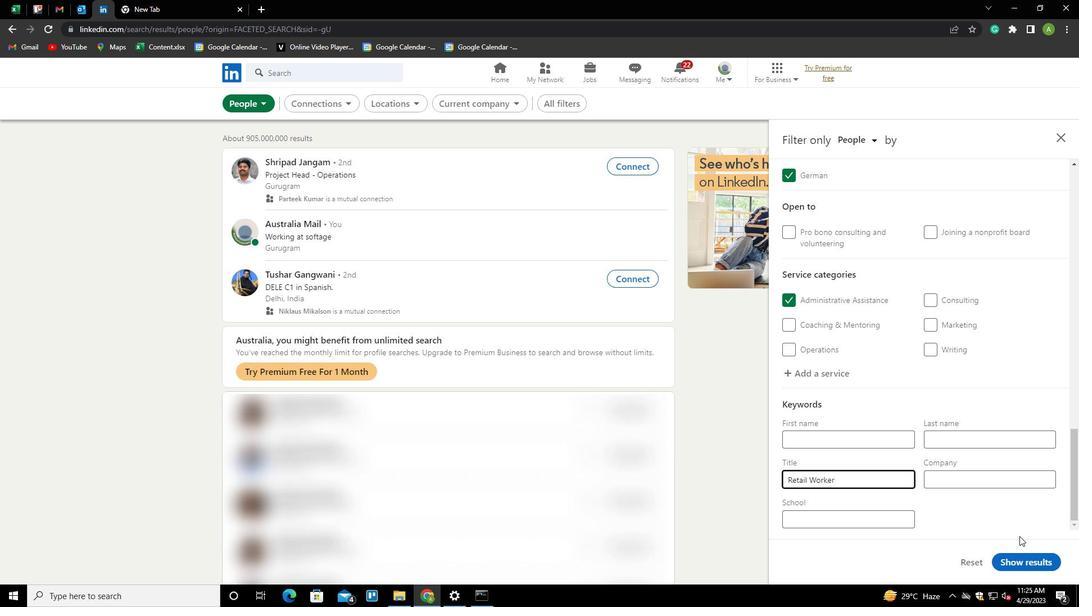 
Action: Mouse moved to (1020, 553)
Screenshot: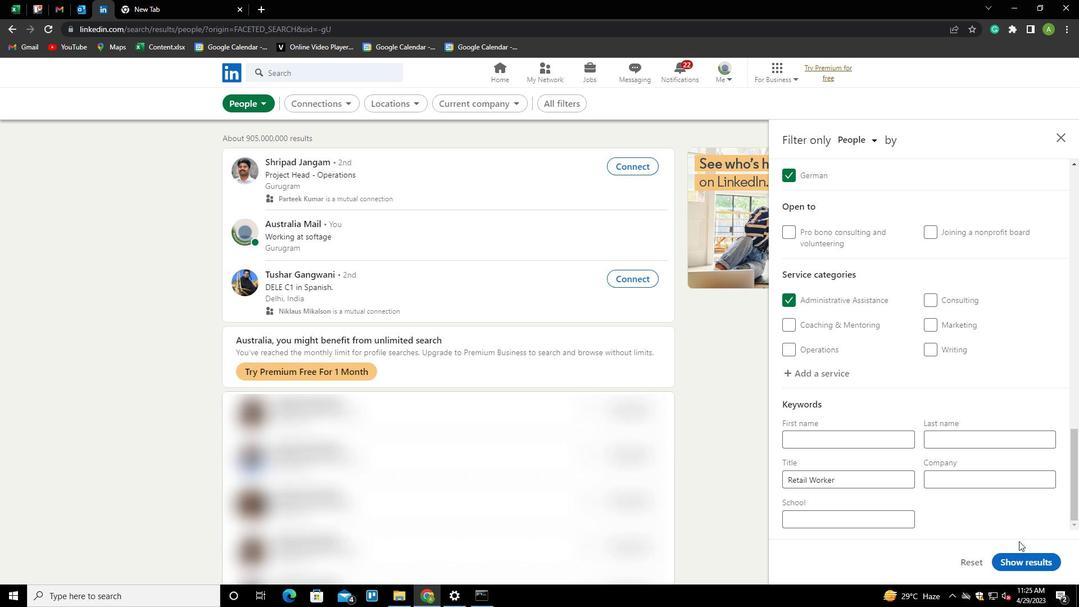 
Action: Mouse pressed left at (1020, 553)
Screenshot: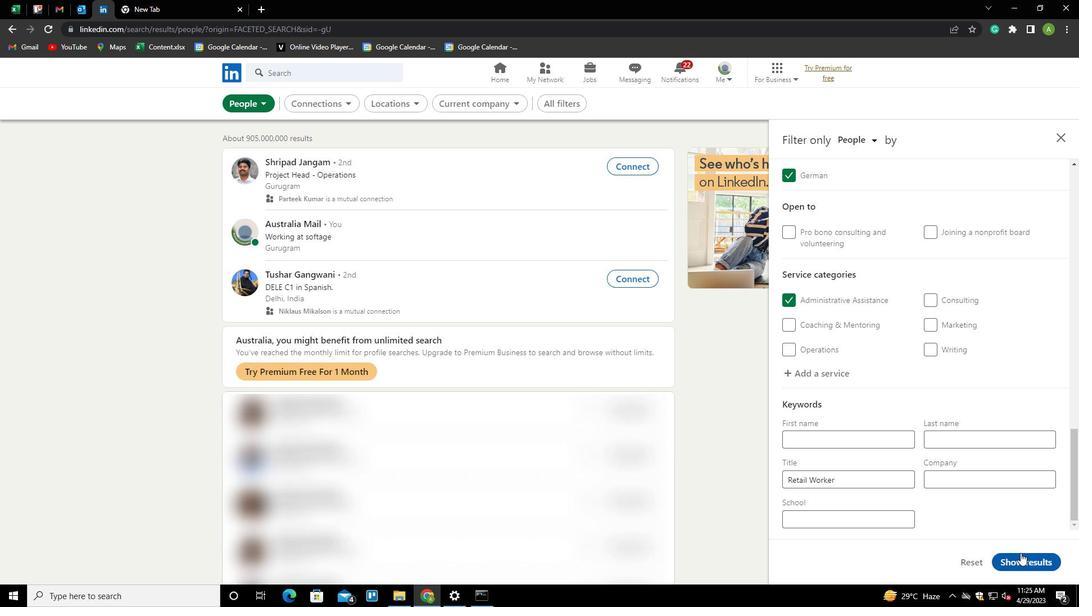 
